 Task: Search one way flight ticket for 5 adults, 2 children, 1 infant in seat and 1 infant on lap in economy from Grand Island: Central Nebraska Regional Airport to Rockford: Chicago Rockford International Airport(was Northwest Chicagoland Regional Airport At Rockford) on 5-1-2023. Choice of flights is Frontier. Number of bags: 1 carry on bag. Price is upto 60000. Outbound departure time preference is 8:15.
Action: Mouse moved to (199, 157)
Screenshot: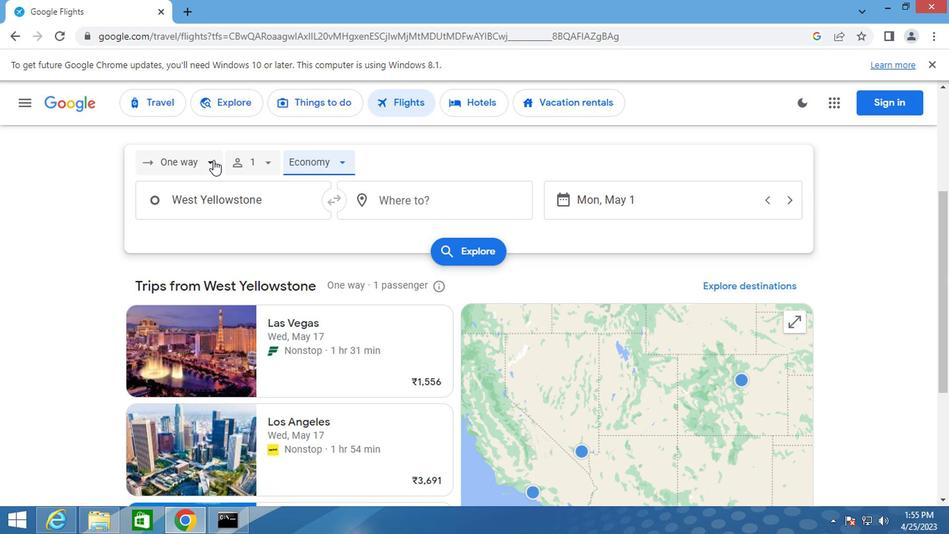 
Action: Mouse pressed left at (199, 157)
Screenshot: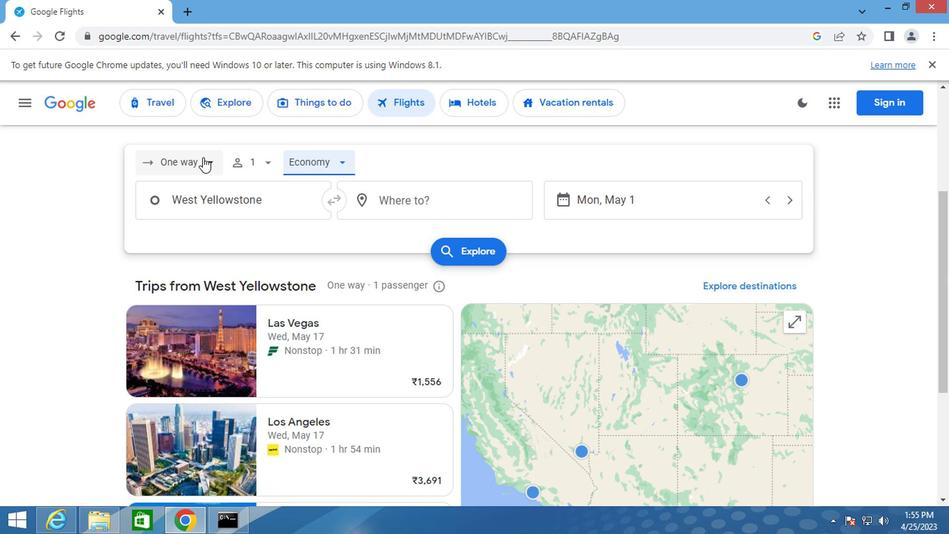 
Action: Mouse moved to (172, 229)
Screenshot: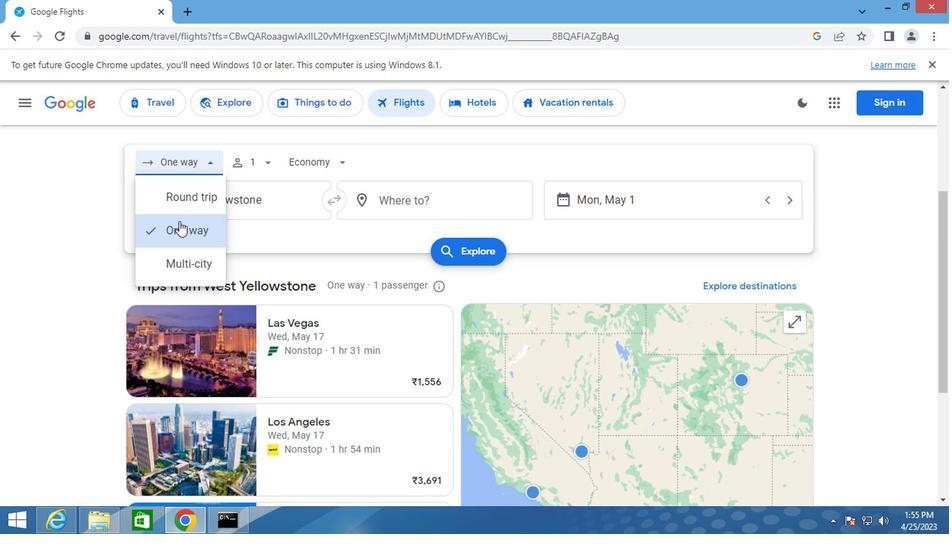 
Action: Mouse pressed left at (172, 229)
Screenshot: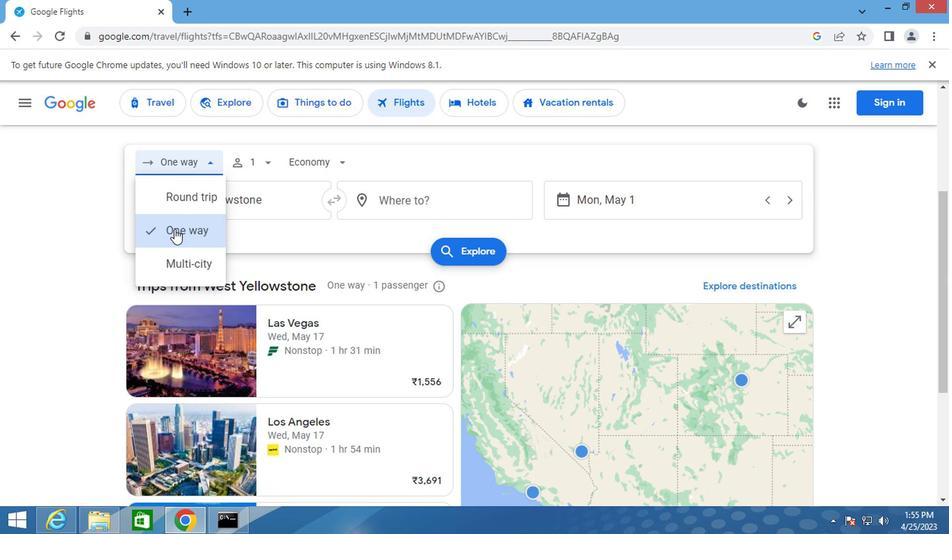 
Action: Mouse moved to (257, 159)
Screenshot: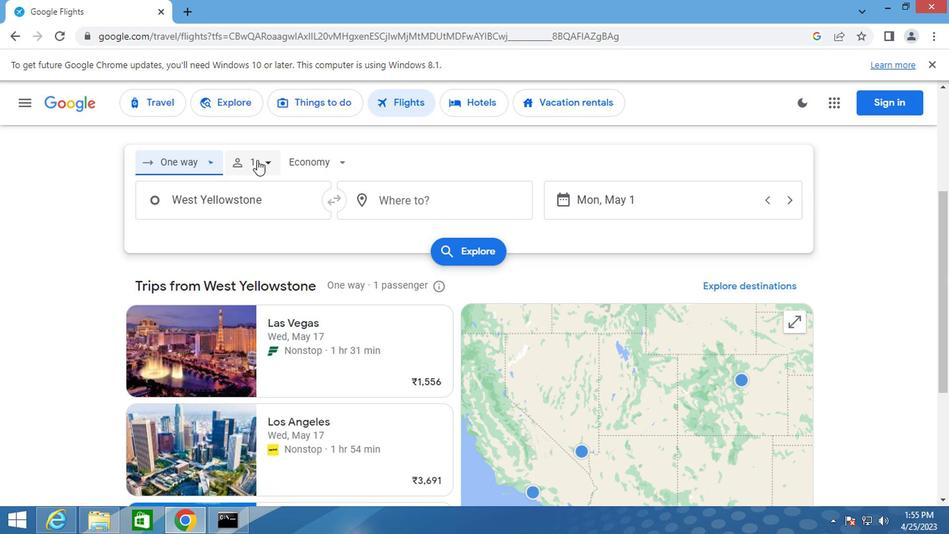 
Action: Mouse pressed left at (257, 159)
Screenshot: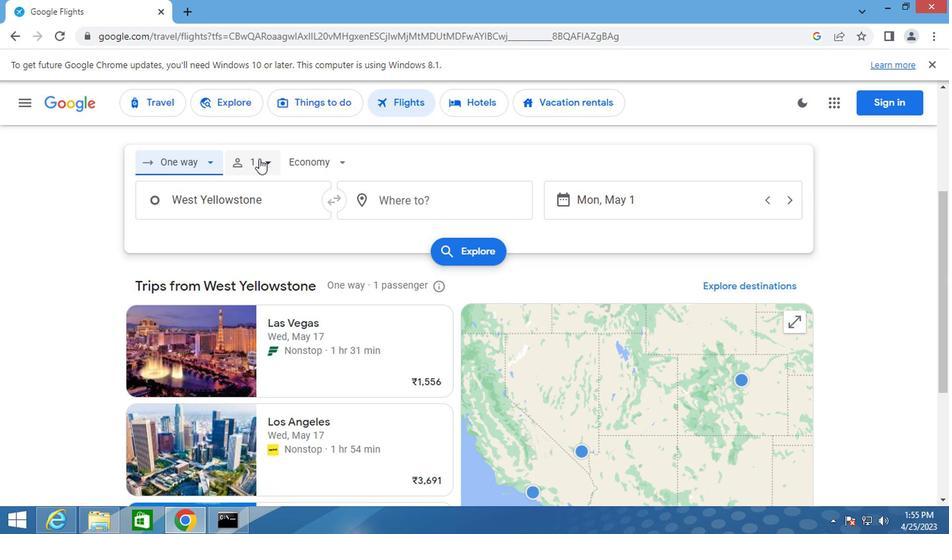 
Action: Mouse moved to (366, 188)
Screenshot: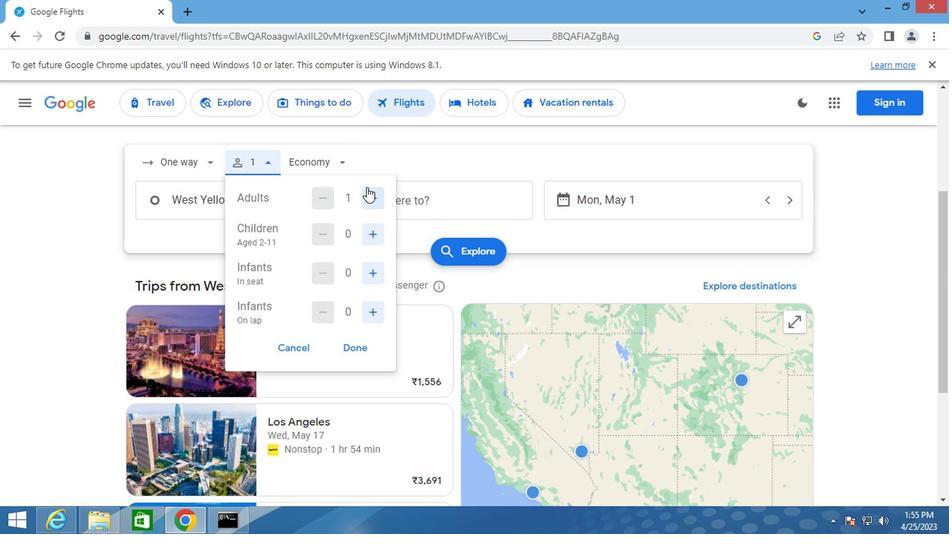 
Action: Mouse pressed left at (366, 188)
Screenshot: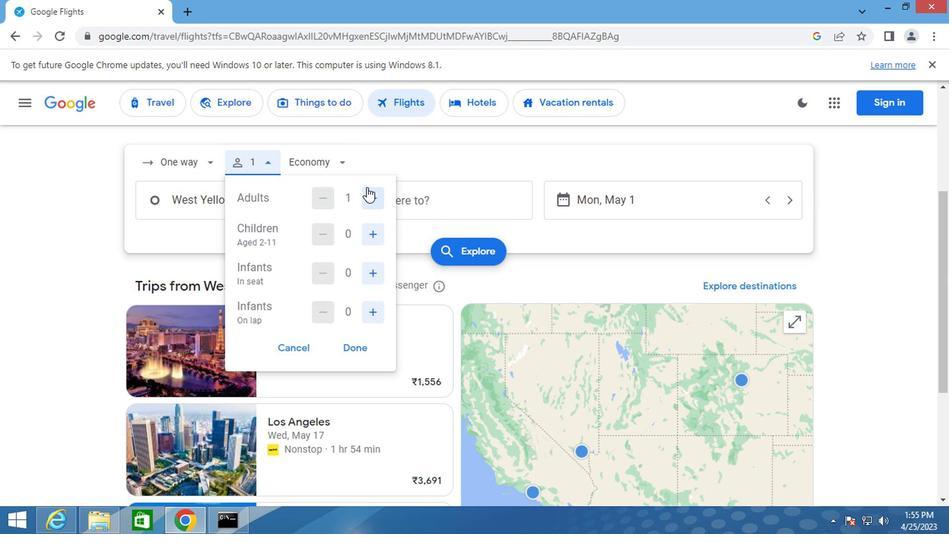 
Action: Mouse pressed left at (366, 188)
Screenshot: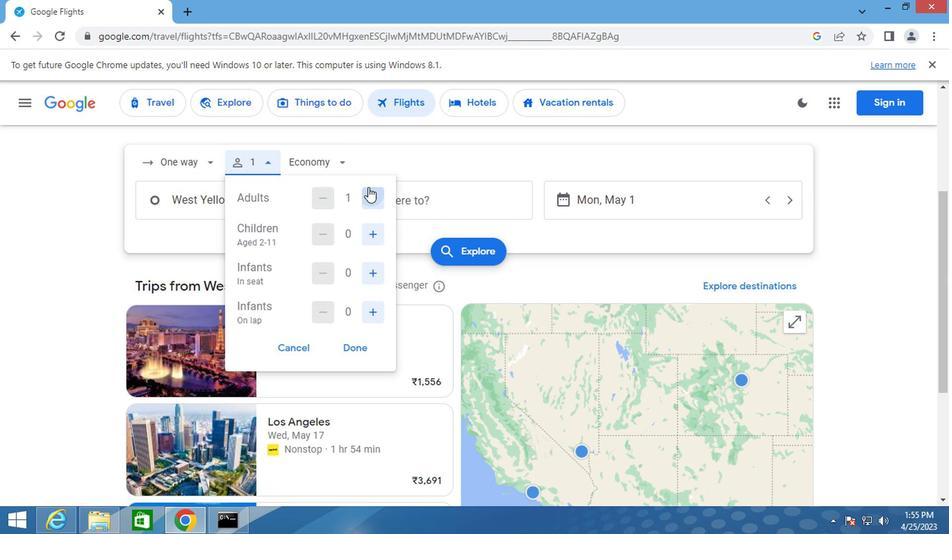 
Action: Mouse pressed left at (366, 188)
Screenshot: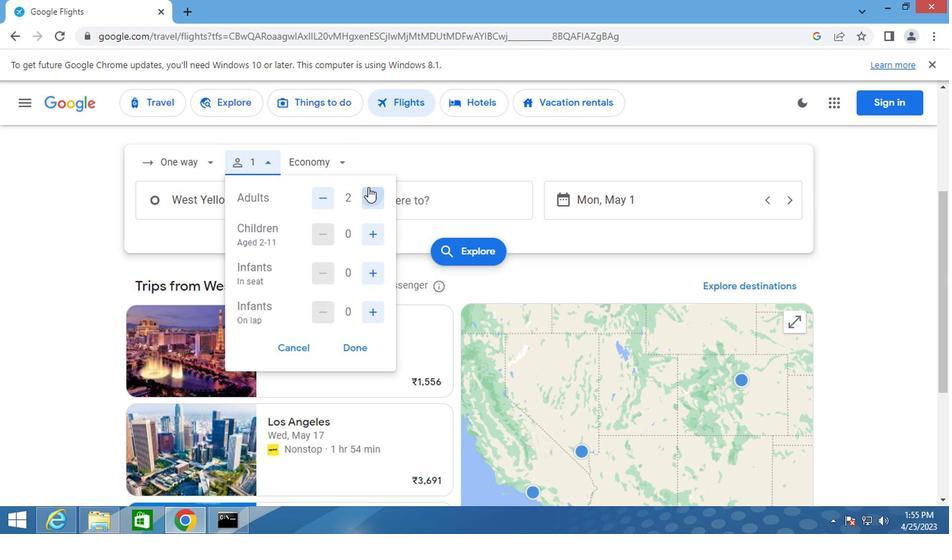 
Action: Mouse pressed left at (366, 188)
Screenshot: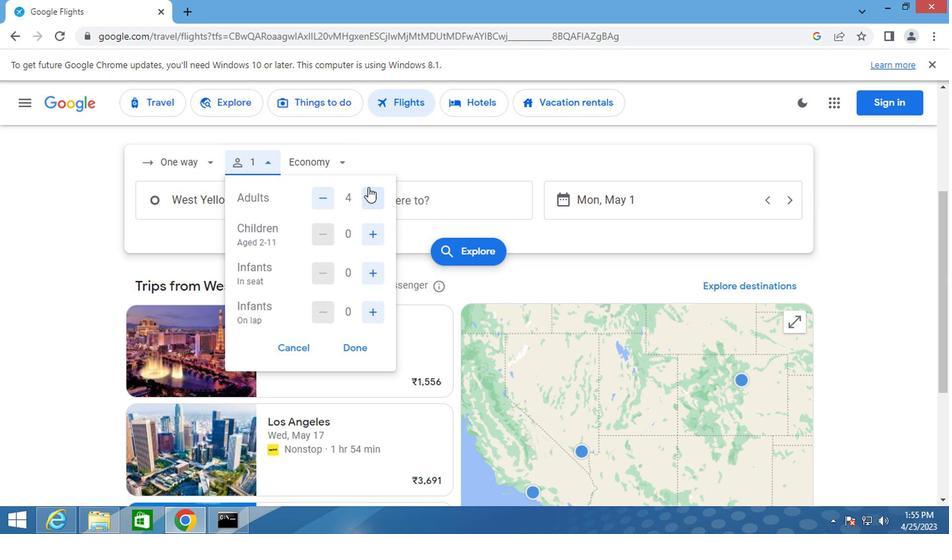 
Action: Mouse moved to (374, 236)
Screenshot: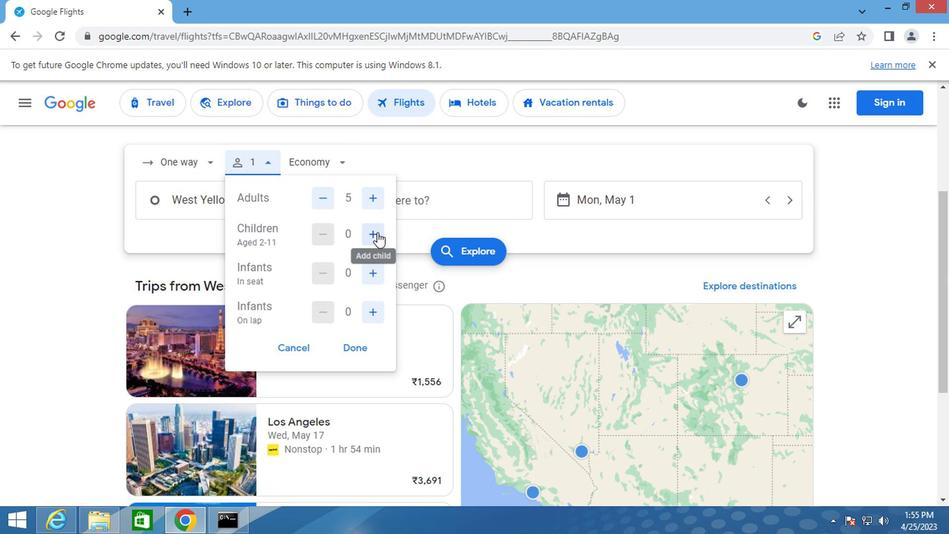 
Action: Mouse pressed left at (374, 236)
Screenshot: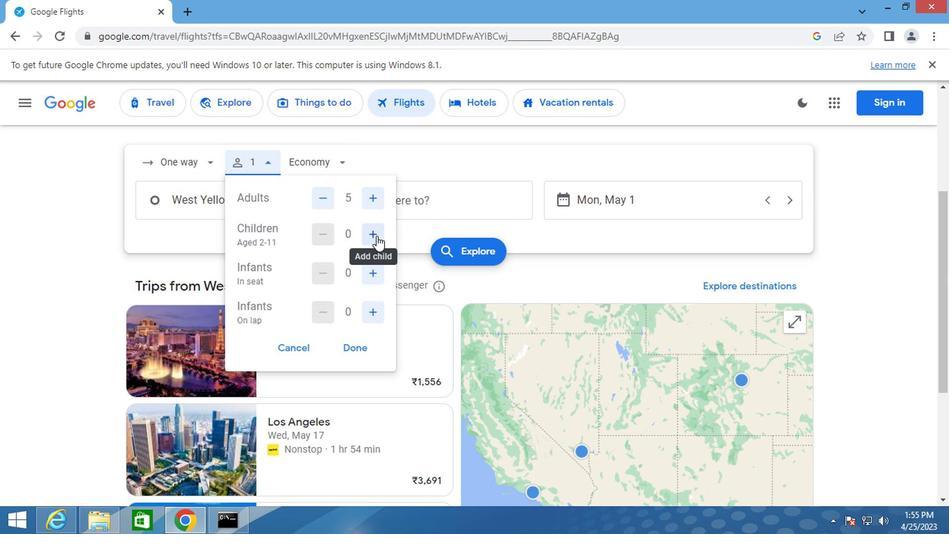 
Action: Mouse pressed left at (374, 236)
Screenshot: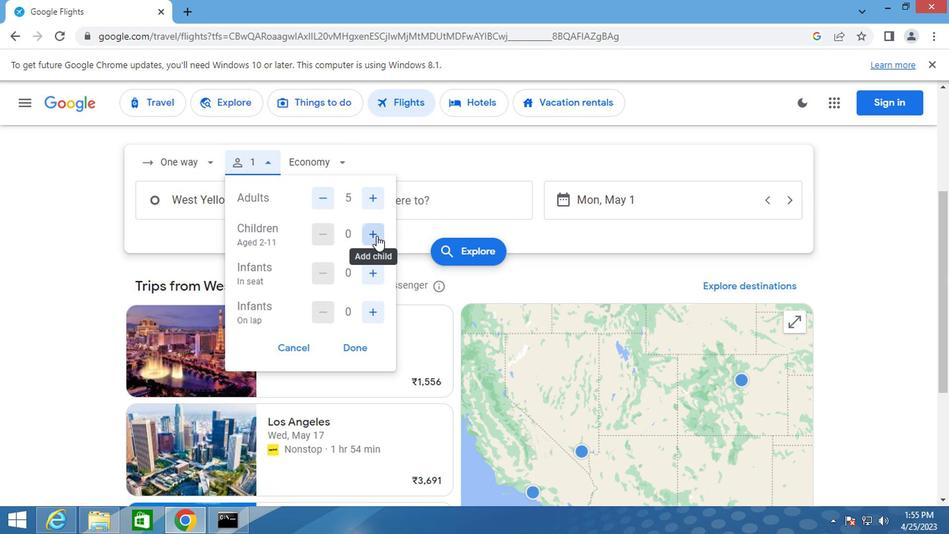 
Action: Mouse moved to (370, 276)
Screenshot: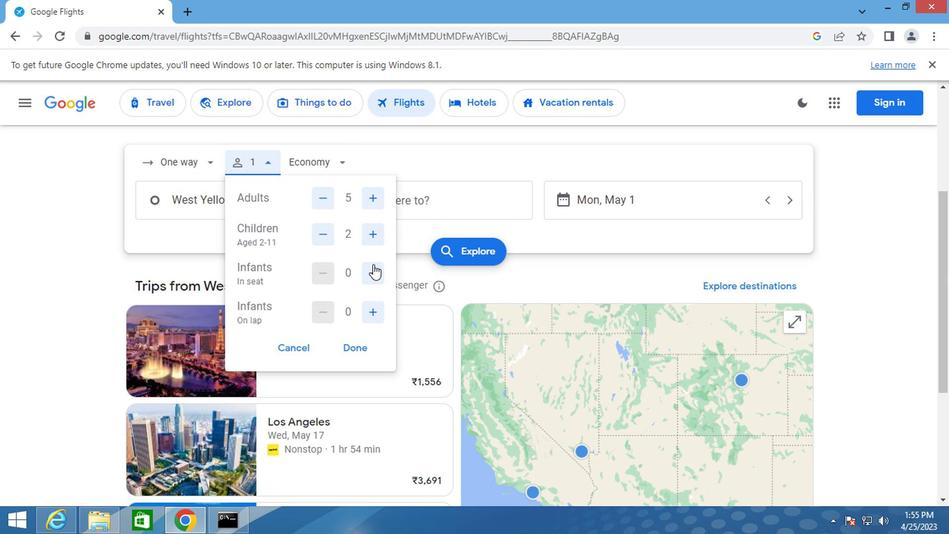 
Action: Mouse pressed left at (370, 276)
Screenshot: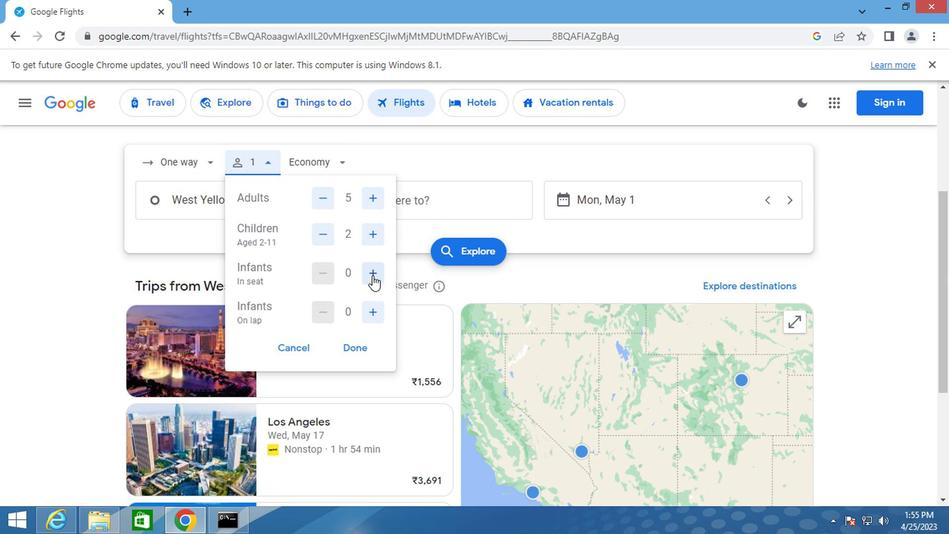 
Action: Mouse moved to (364, 314)
Screenshot: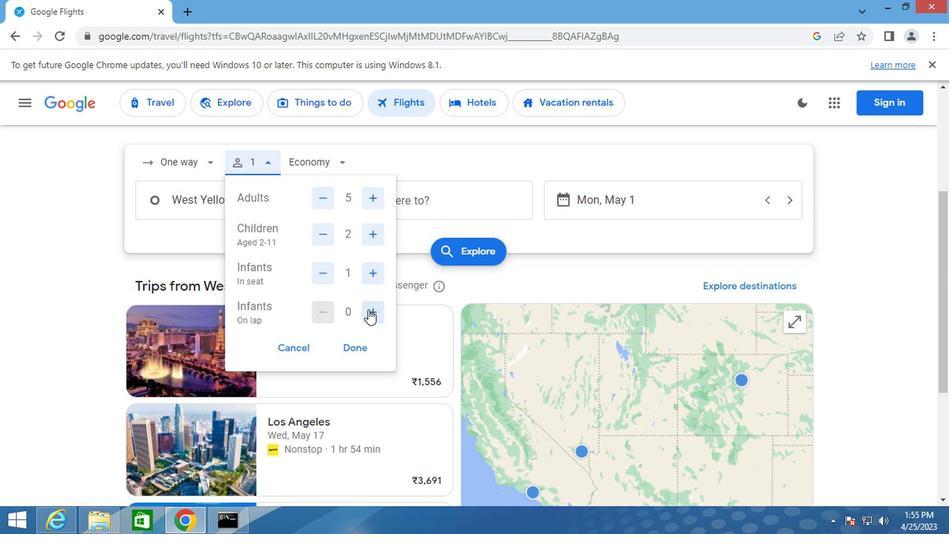 
Action: Mouse pressed left at (364, 314)
Screenshot: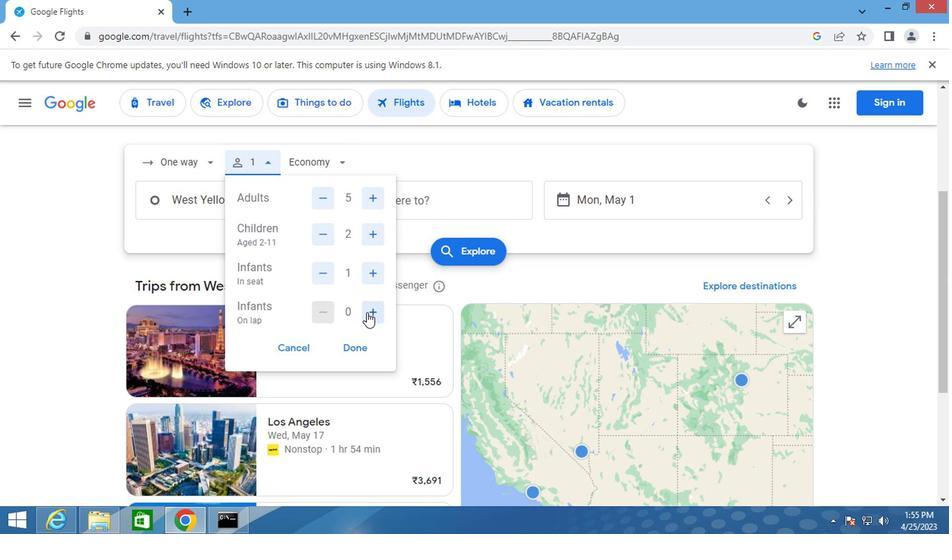 
Action: Mouse moved to (308, 168)
Screenshot: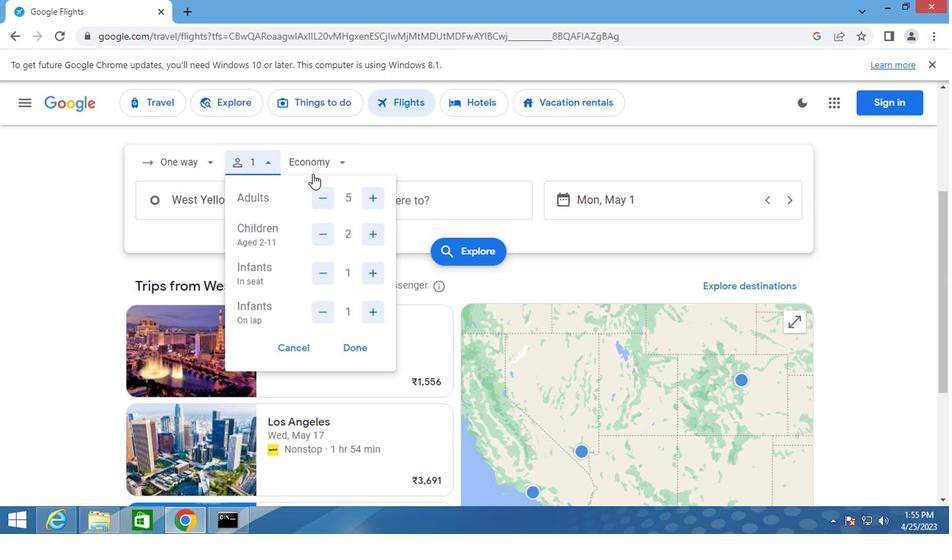 
Action: Mouse pressed left at (308, 168)
Screenshot: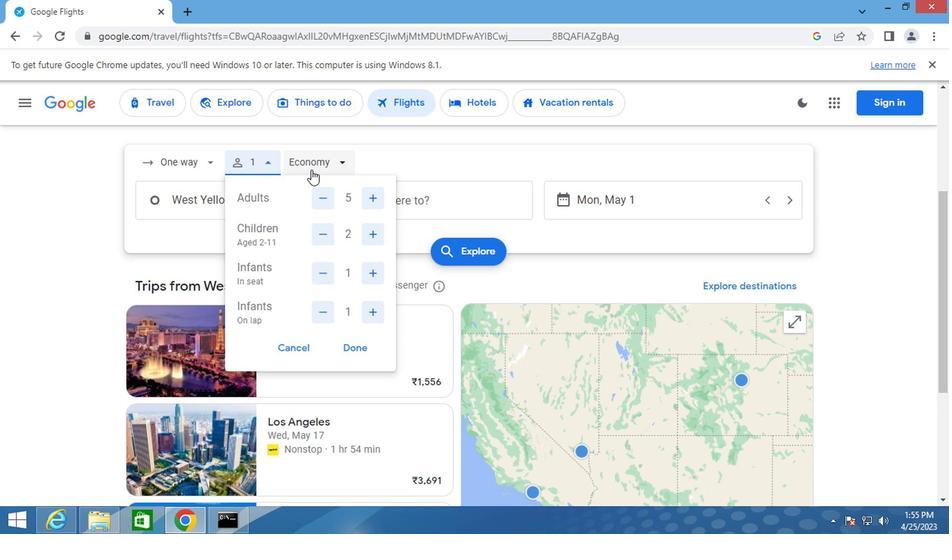 
Action: Mouse moved to (327, 203)
Screenshot: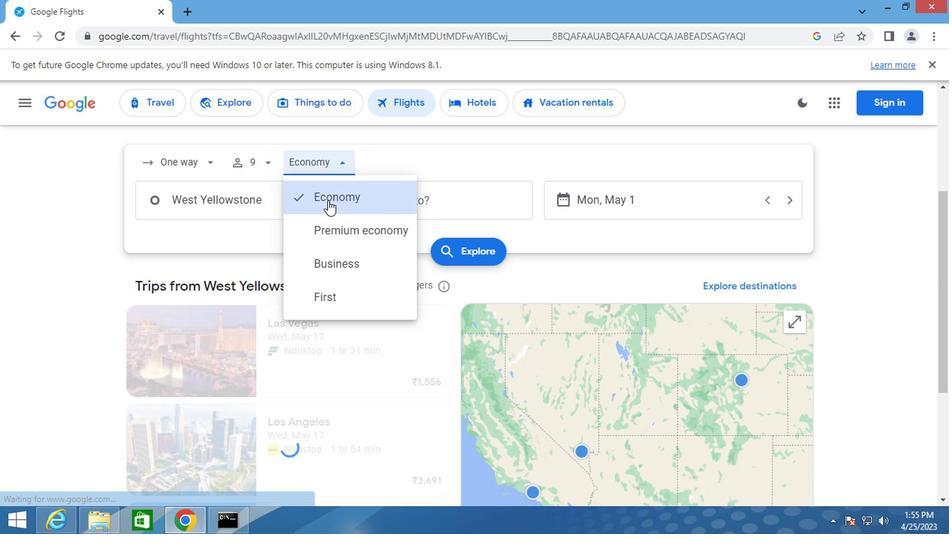 
Action: Mouse pressed left at (327, 203)
Screenshot: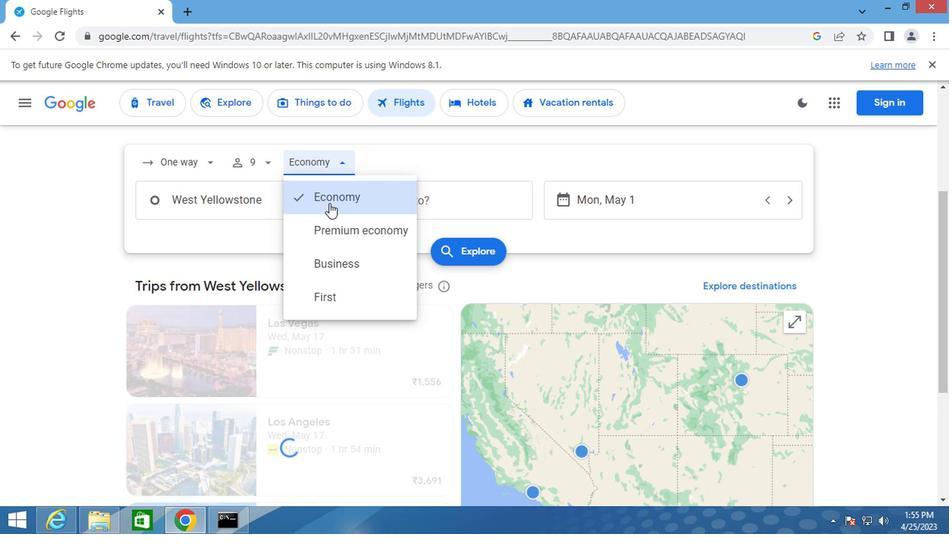 
Action: Mouse moved to (235, 206)
Screenshot: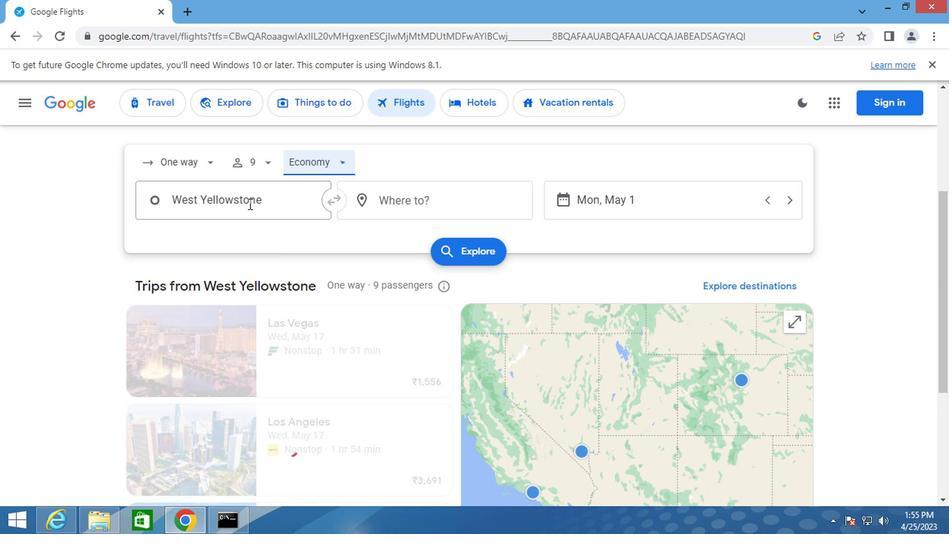 
Action: Mouse pressed left at (235, 206)
Screenshot: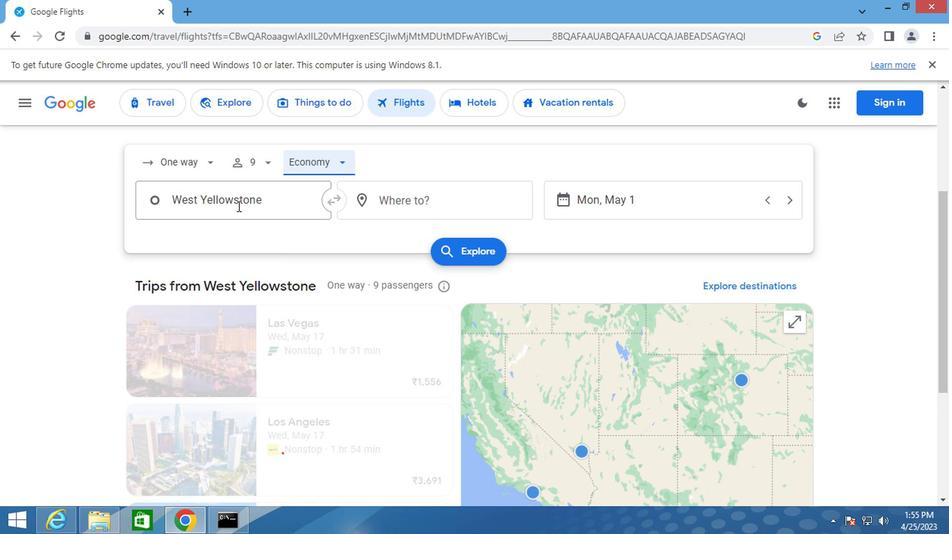 
Action: Key pressed grand<Key.space>island
Screenshot: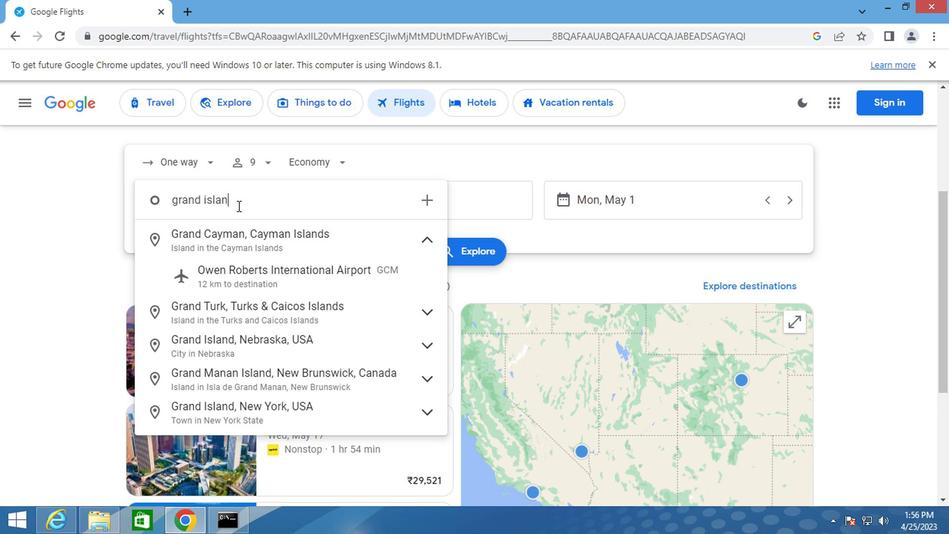 
Action: Mouse moved to (237, 344)
Screenshot: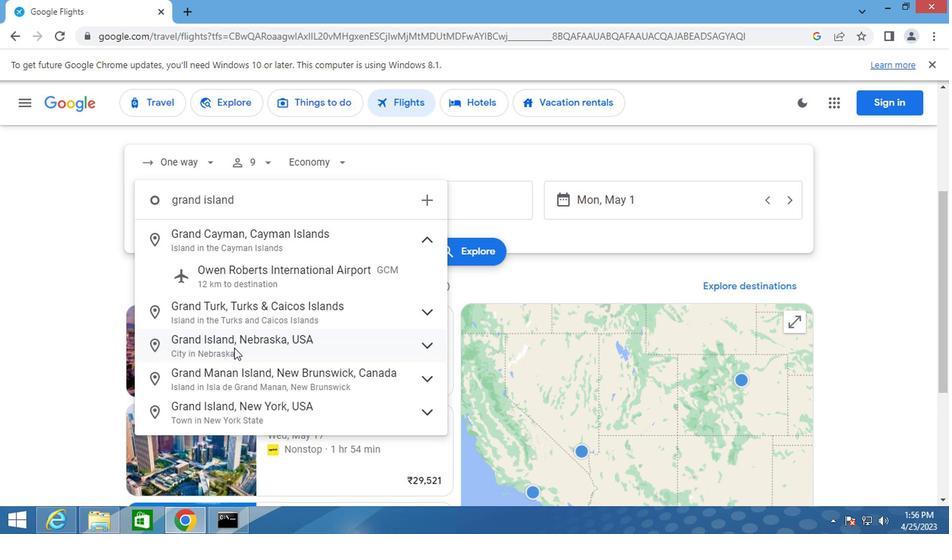 
Action: Mouse pressed left at (237, 344)
Screenshot: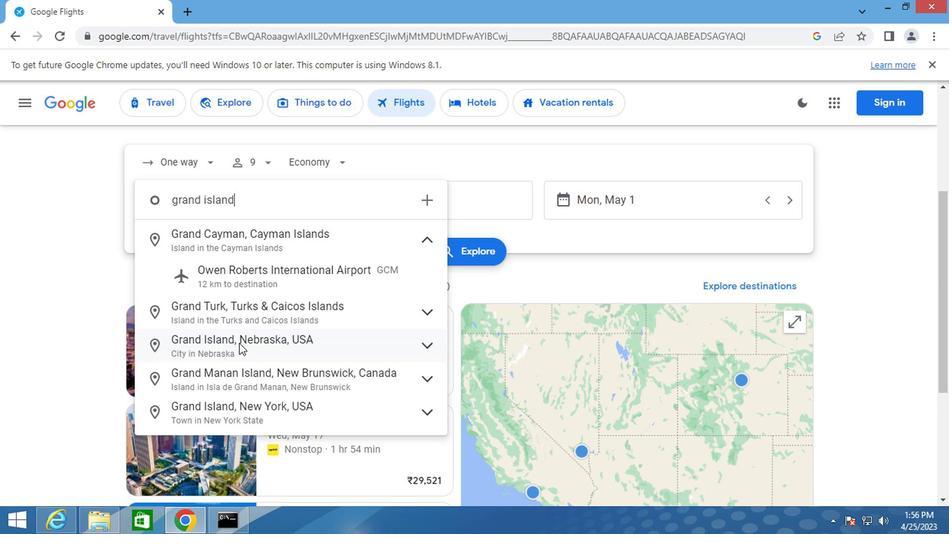 
Action: Mouse moved to (430, 197)
Screenshot: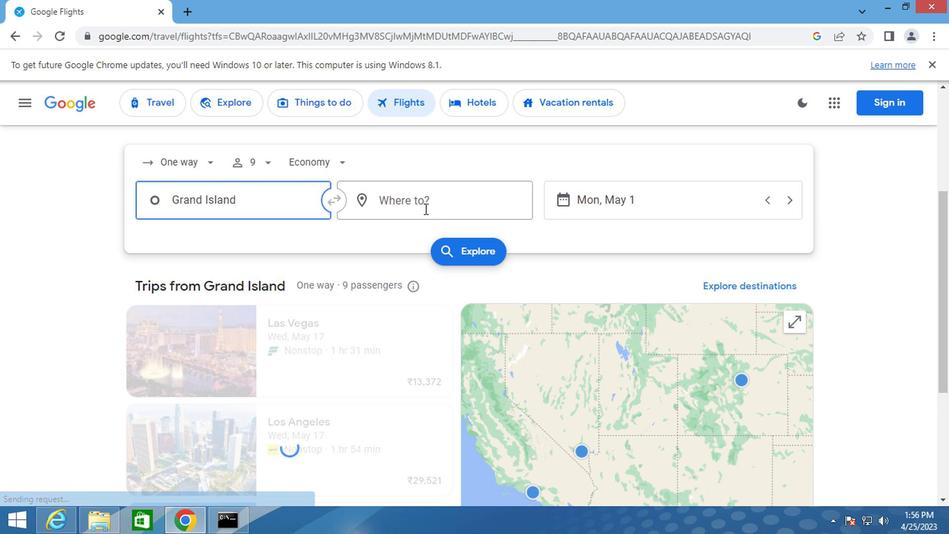
Action: Mouse pressed left at (430, 197)
Screenshot: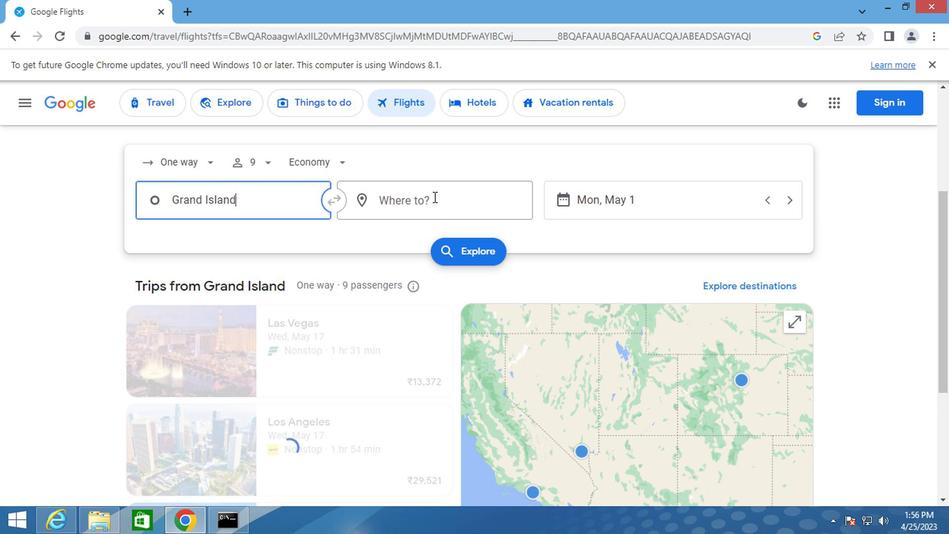 
Action: Key pressed roc
Screenshot: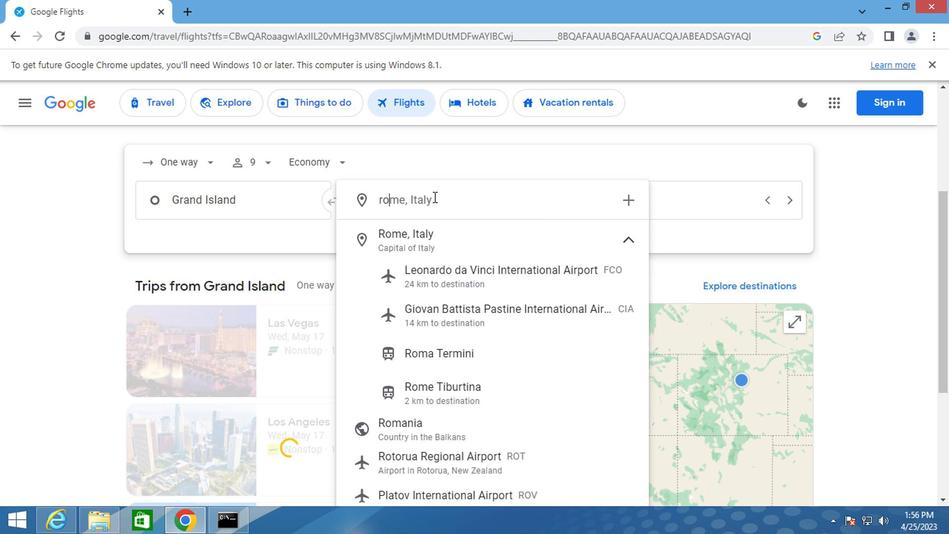 
Action: Mouse moved to (430, 196)
Screenshot: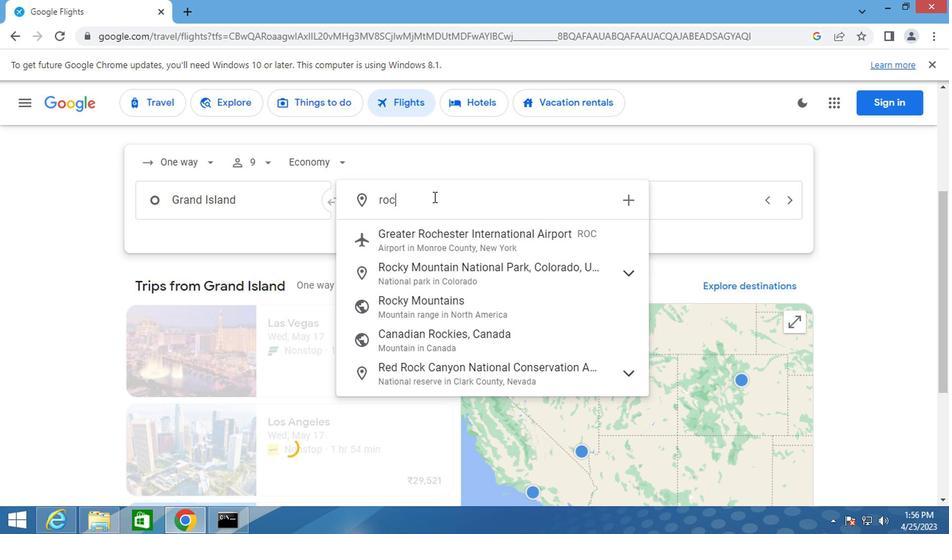 
Action: Key pressed kfo
Screenshot: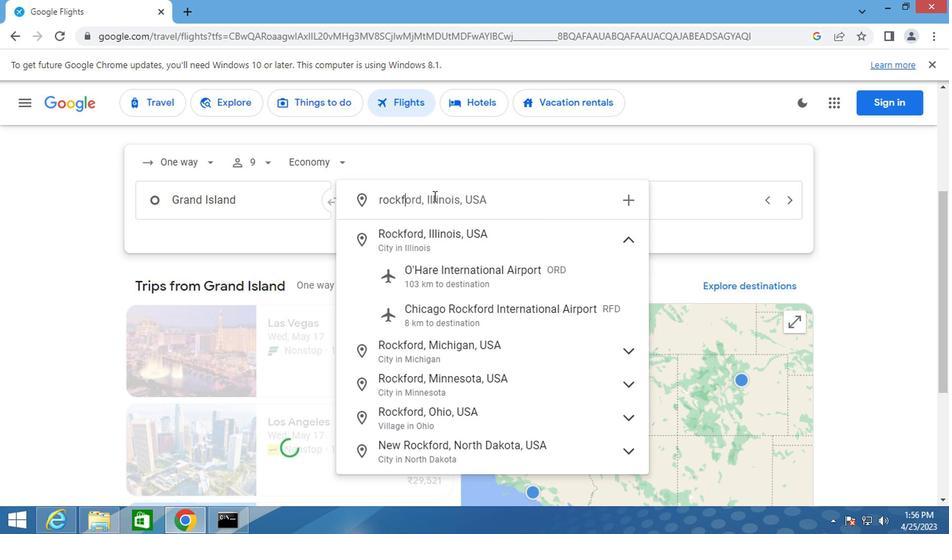 
Action: Mouse moved to (461, 312)
Screenshot: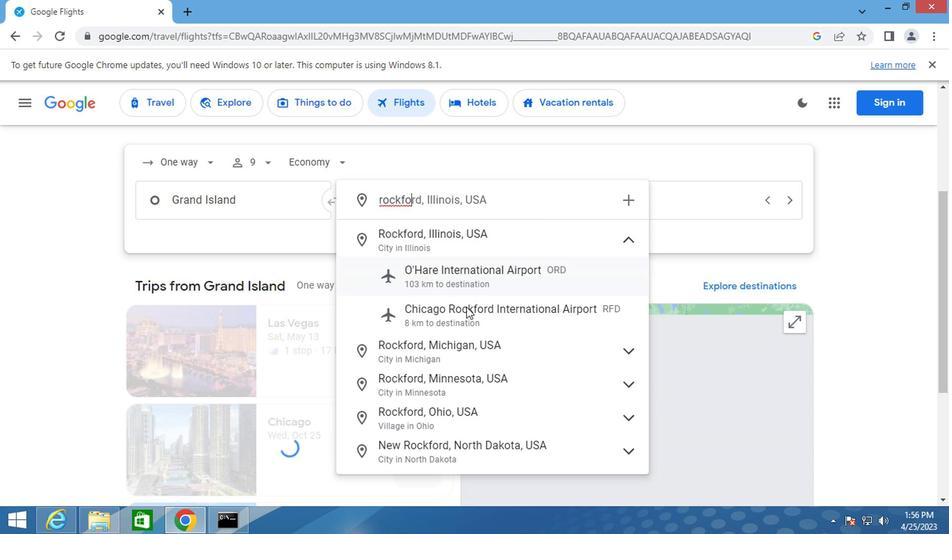
Action: Mouse pressed left at (461, 312)
Screenshot: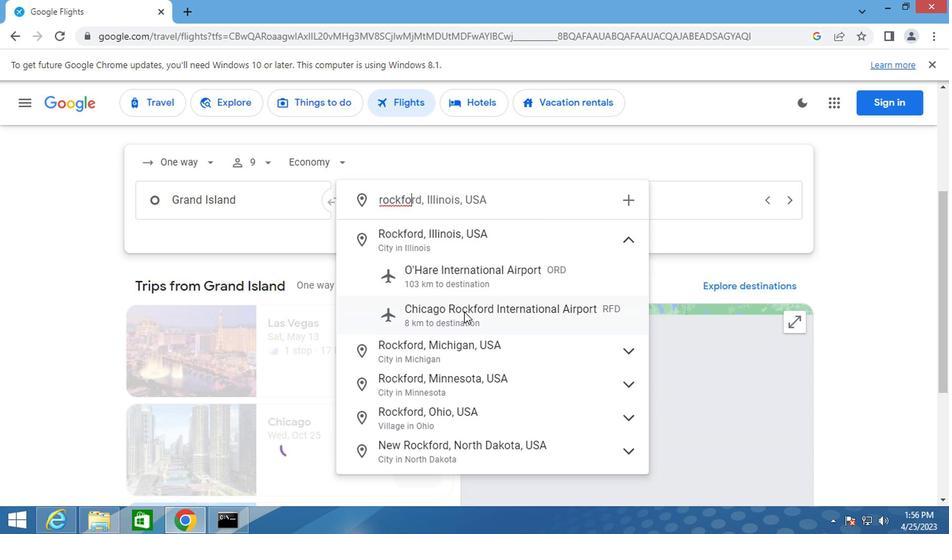 
Action: Mouse moved to (617, 204)
Screenshot: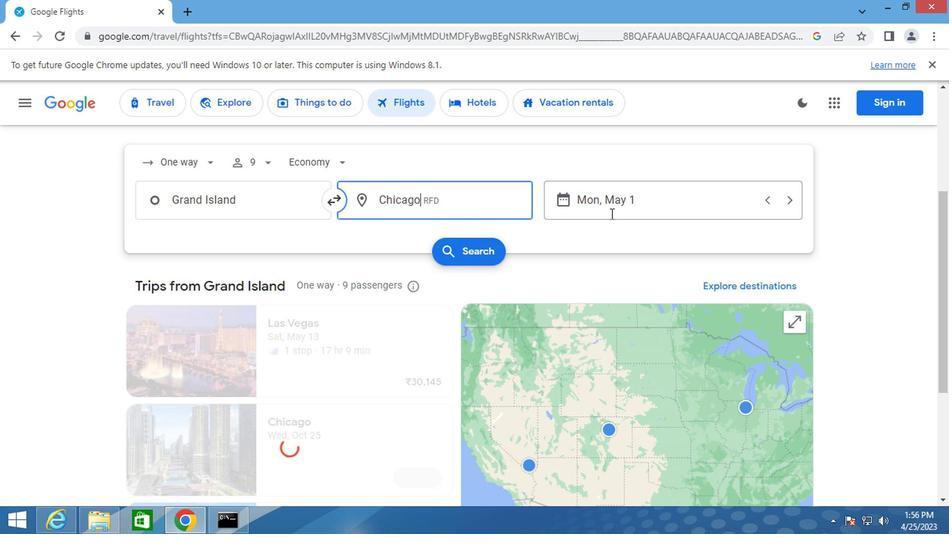 
Action: Mouse pressed left at (617, 204)
Screenshot: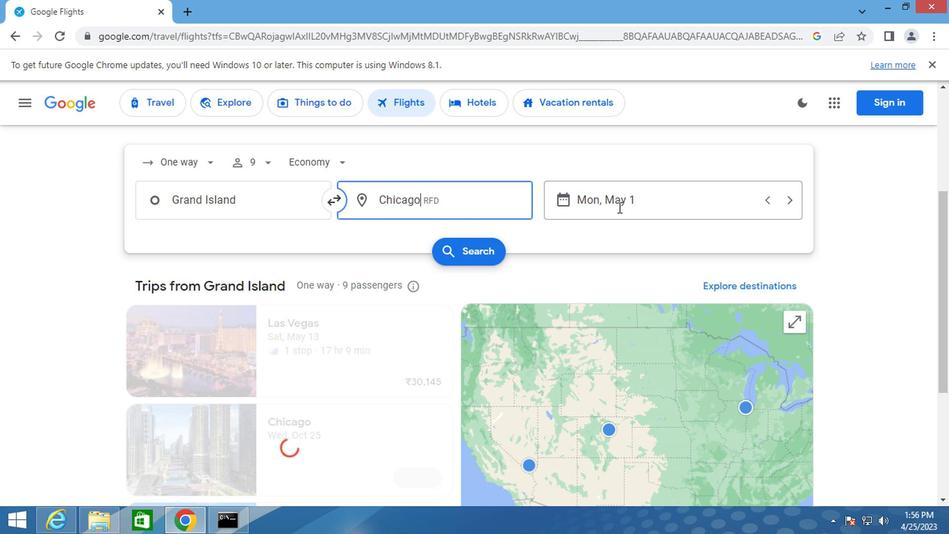 
Action: Mouse moved to (612, 258)
Screenshot: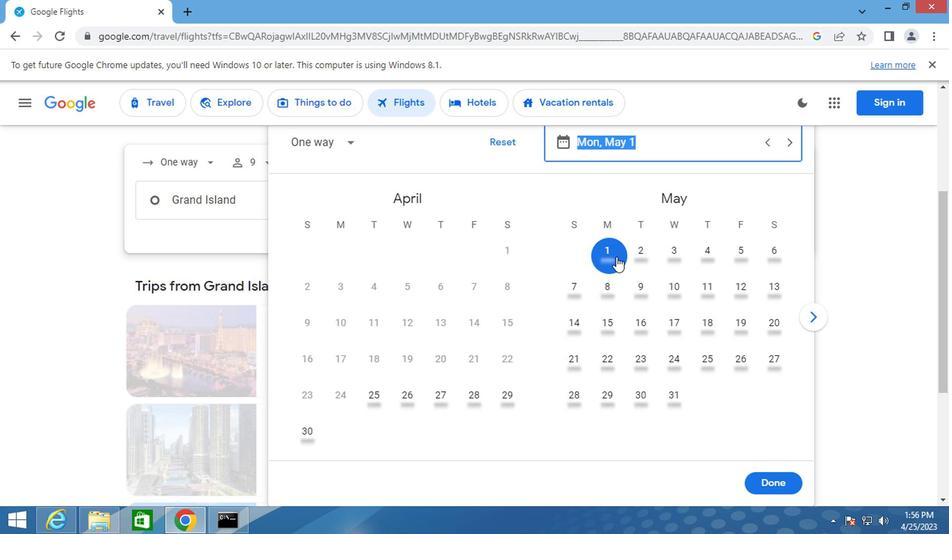 
Action: Mouse pressed left at (612, 258)
Screenshot: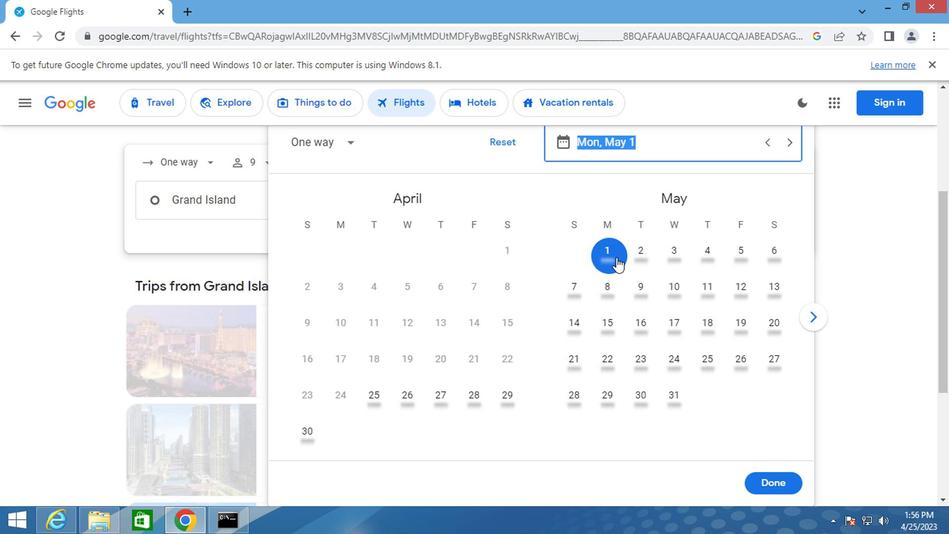 
Action: Mouse moved to (770, 482)
Screenshot: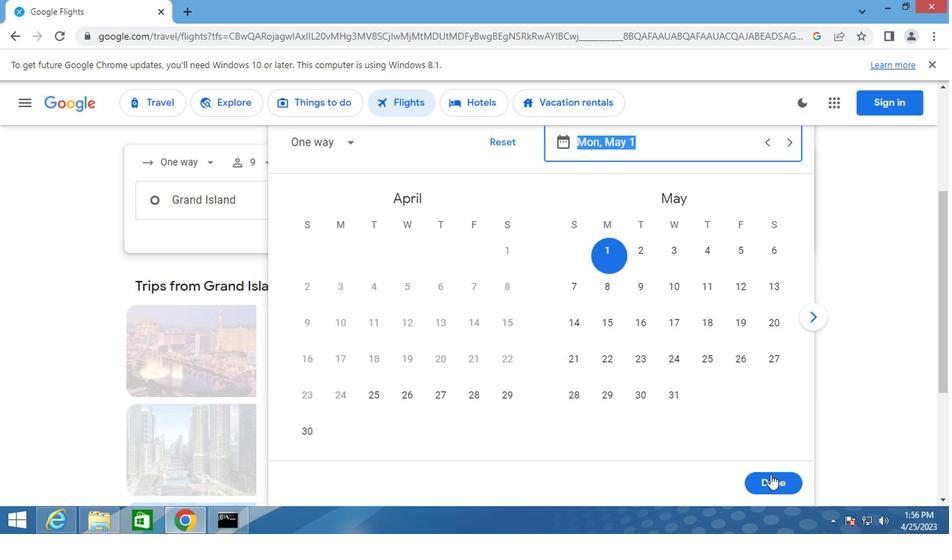 
Action: Mouse pressed left at (770, 482)
Screenshot: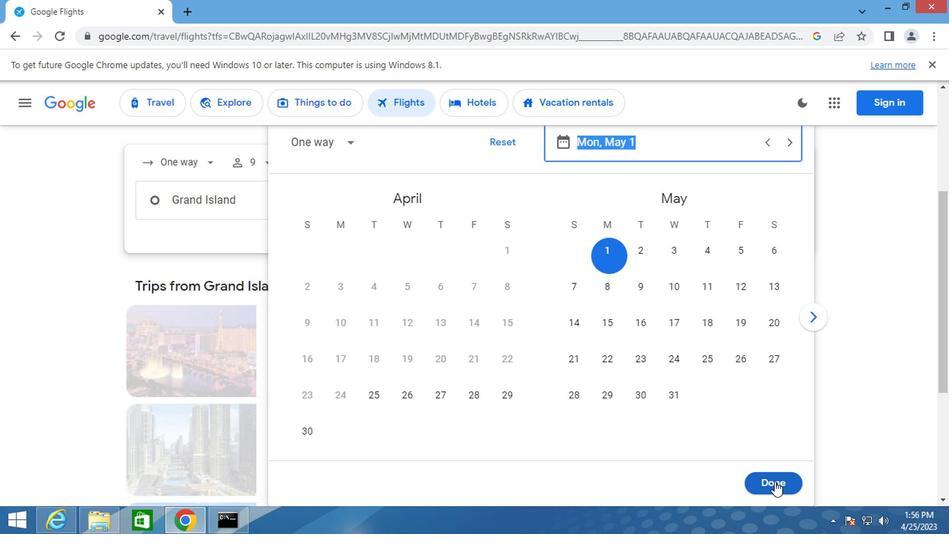 
Action: Mouse moved to (470, 248)
Screenshot: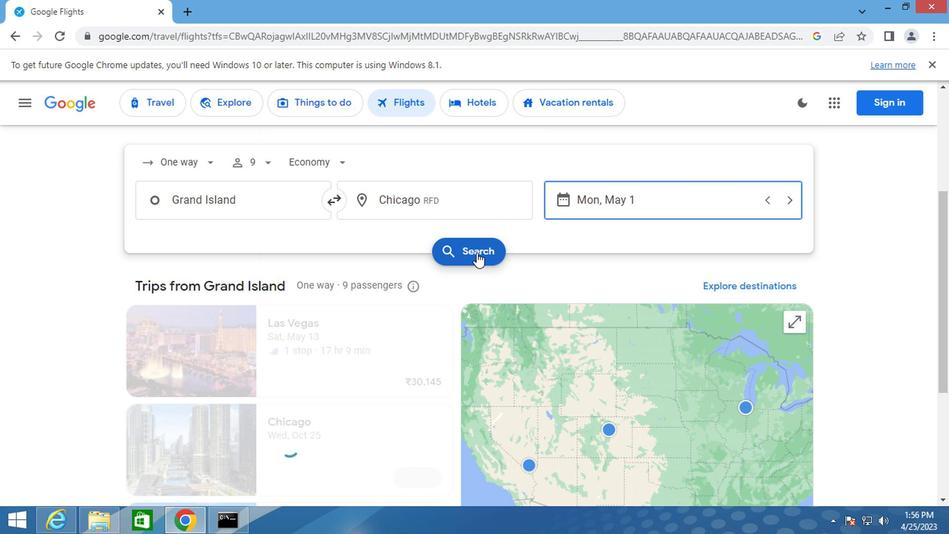 
Action: Mouse pressed left at (470, 248)
Screenshot: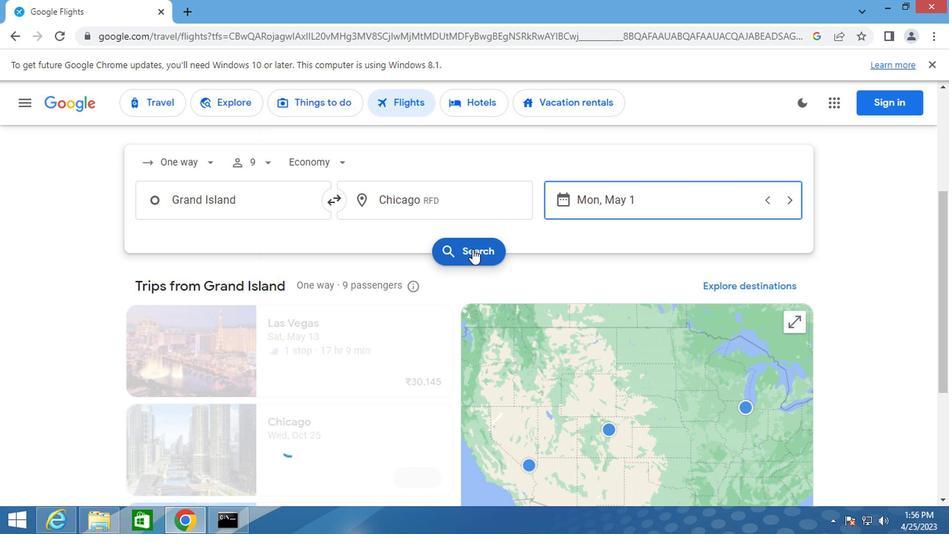 
Action: Mouse moved to (163, 227)
Screenshot: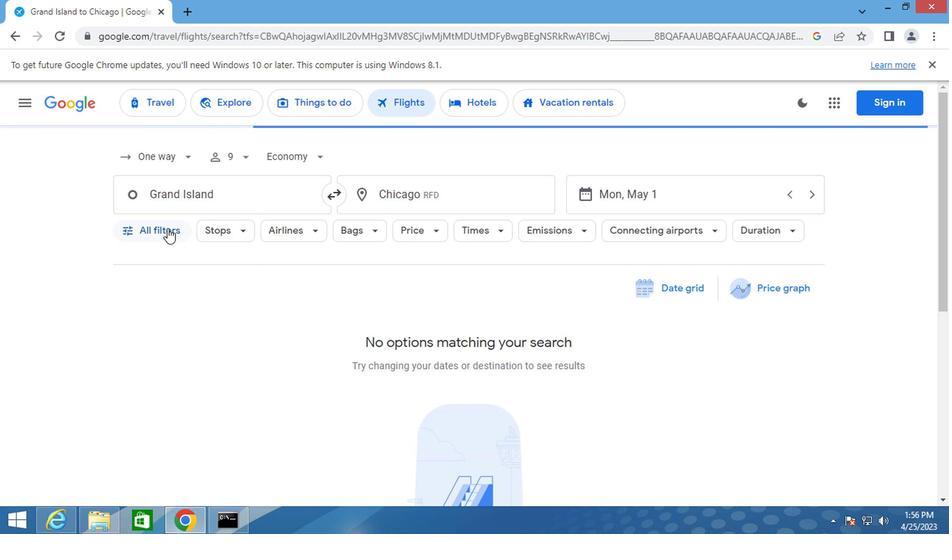 
Action: Mouse pressed left at (163, 227)
Screenshot: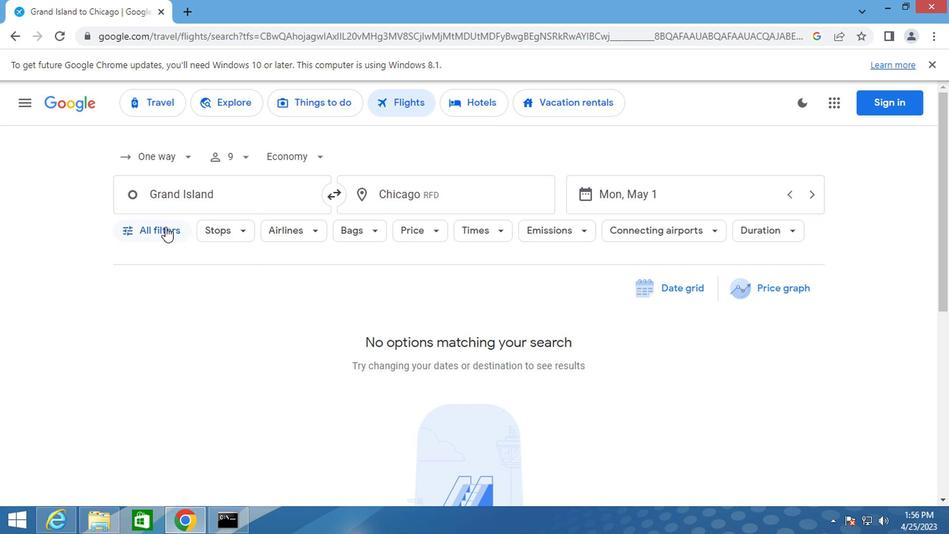 
Action: Mouse moved to (194, 345)
Screenshot: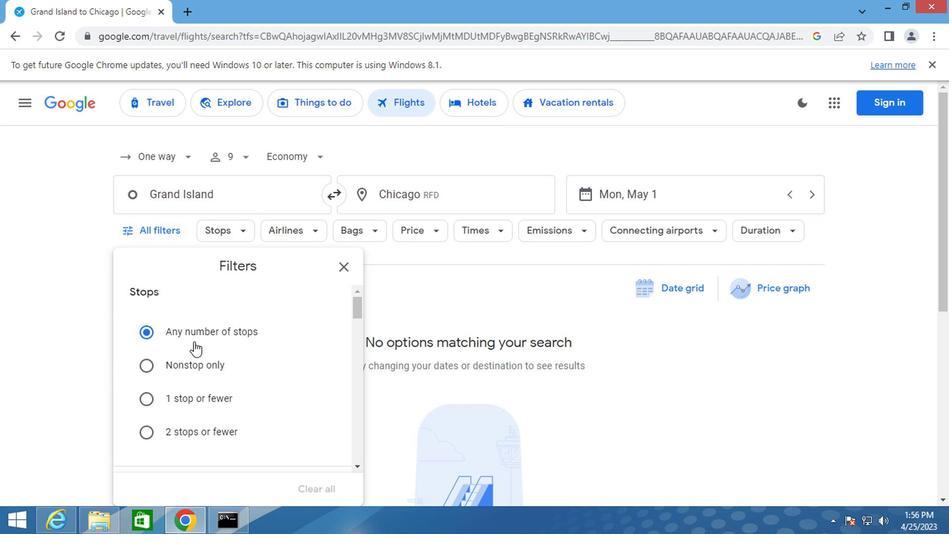 
Action: Mouse scrolled (194, 344) with delta (0, 0)
Screenshot: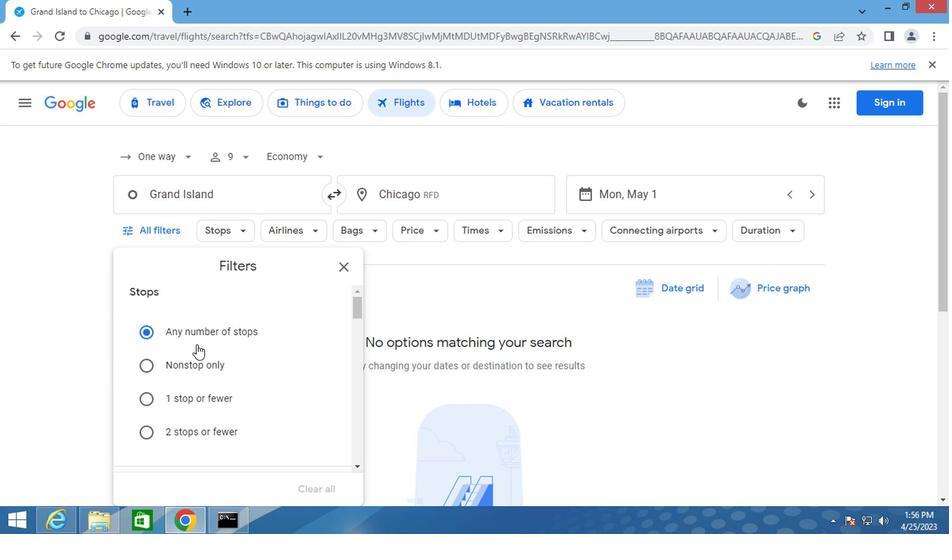 
Action: Mouse scrolled (194, 344) with delta (0, 0)
Screenshot: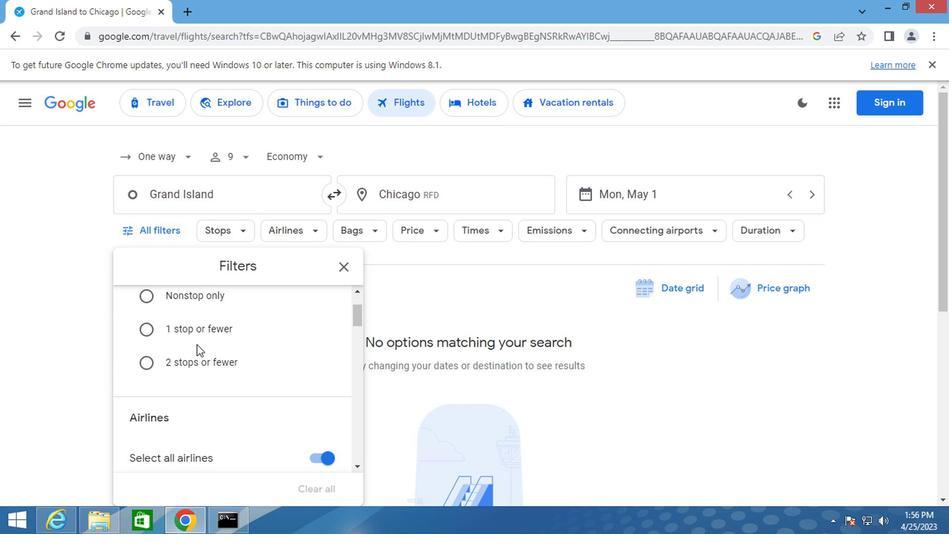 
Action: Mouse scrolled (194, 344) with delta (0, 0)
Screenshot: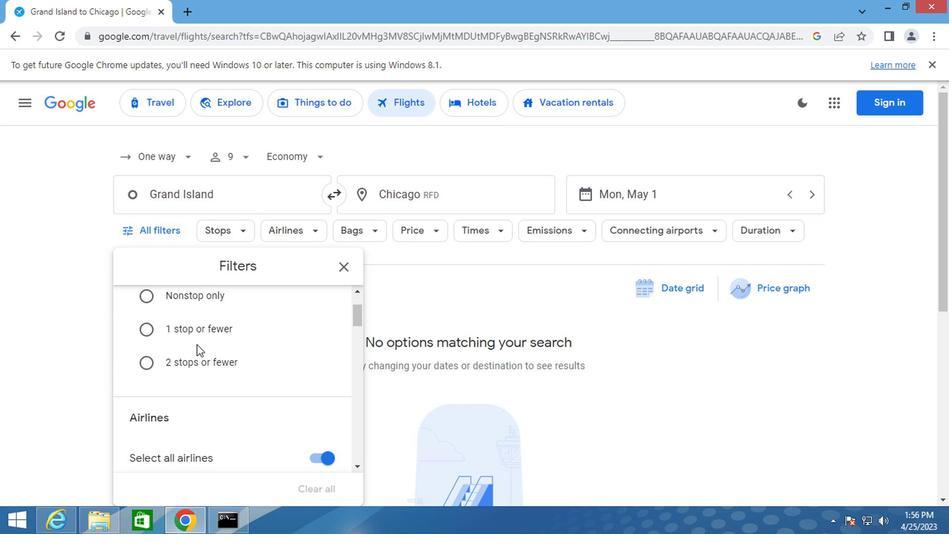 
Action: Mouse scrolled (194, 344) with delta (0, 0)
Screenshot: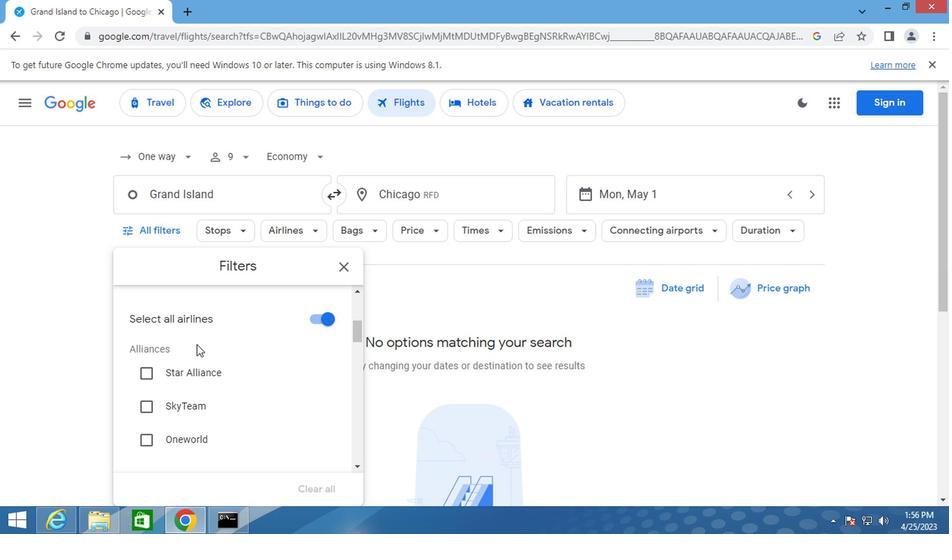 
Action: Mouse scrolled (194, 344) with delta (0, 0)
Screenshot: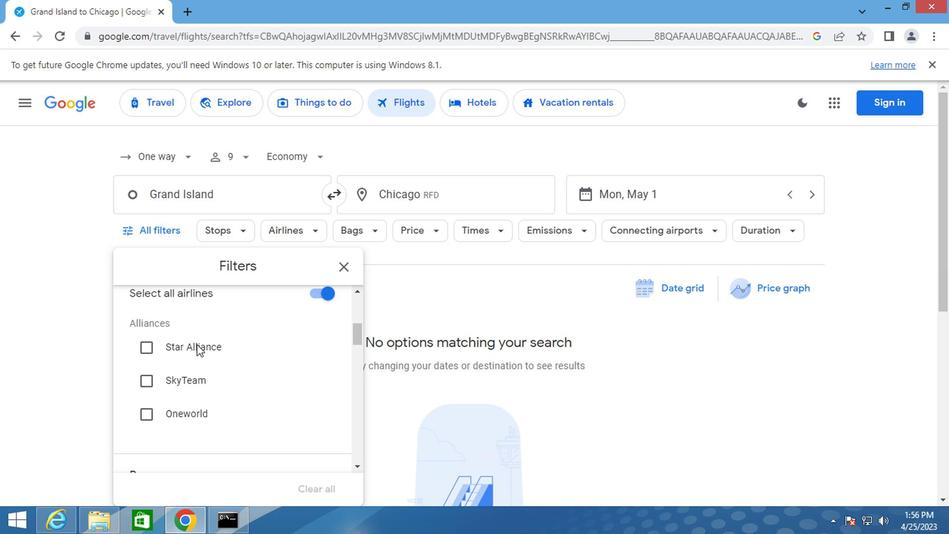 
Action: Mouse scrolled (194, 344) with delta (0, 0)
Screenshot: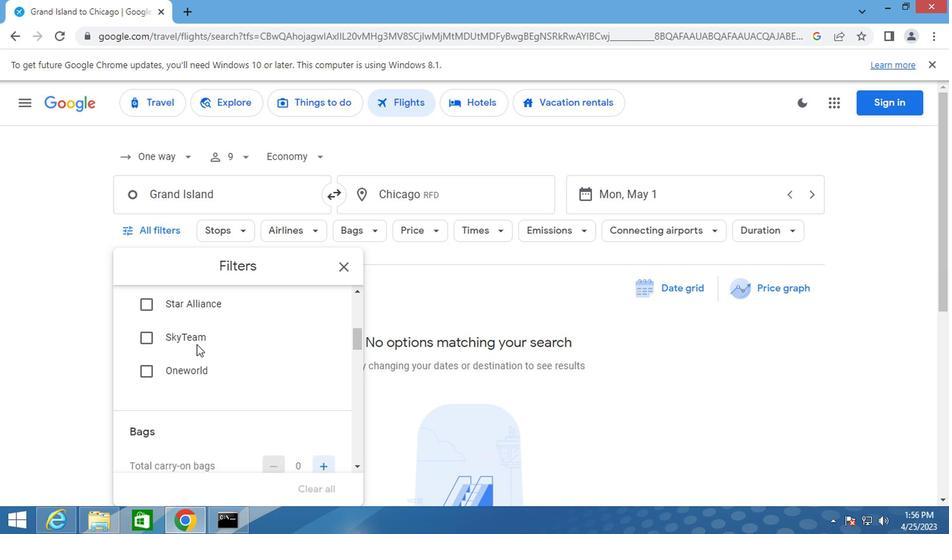 
Action: Mouse scrolled (194, 346) with delta (0, 0)
Screenshot: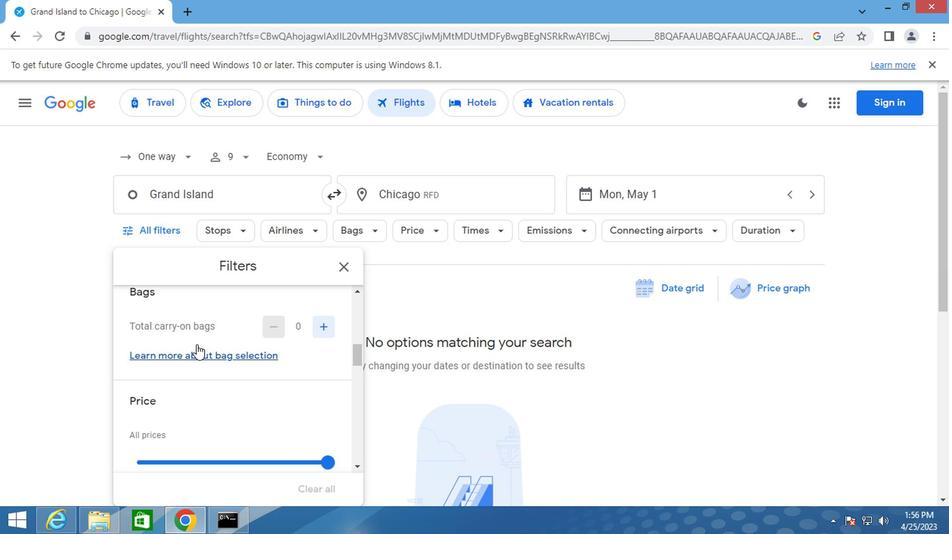 
Action: Mouse scrolled (194, 346) with delta (0, 0)
Screenshot: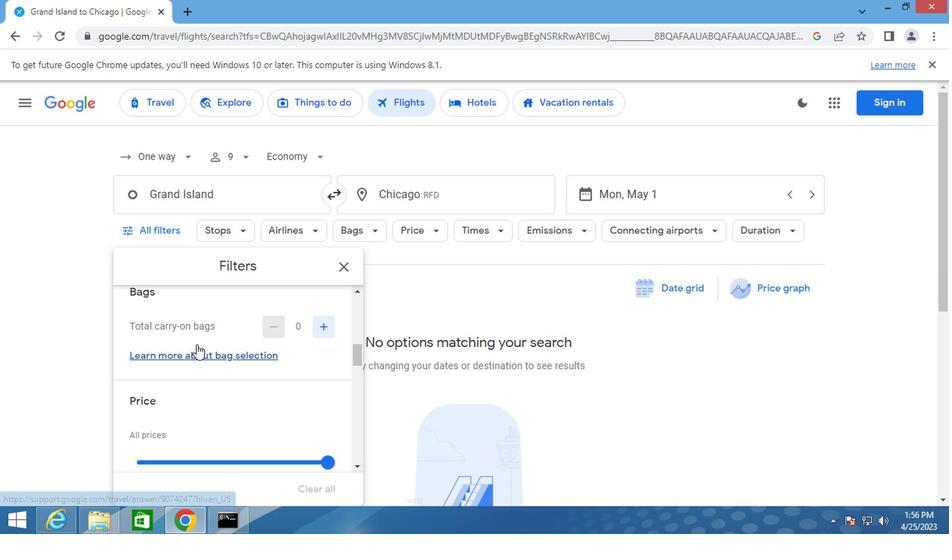 
Action: Mouse scrolled (194, 346) with delta (0, 0)
Screenshot: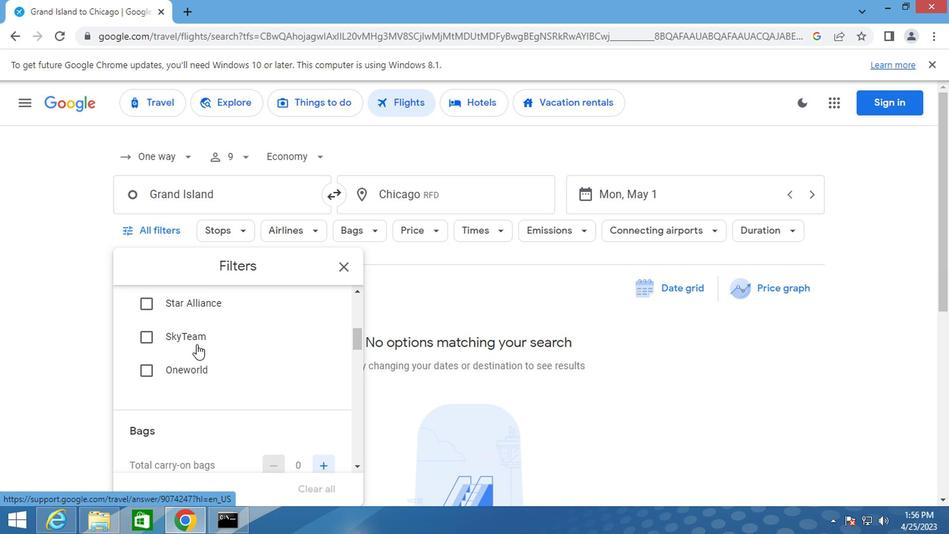 
Action: Mouse scrolled (194, 344) with delta (0, 0)
Screenshot: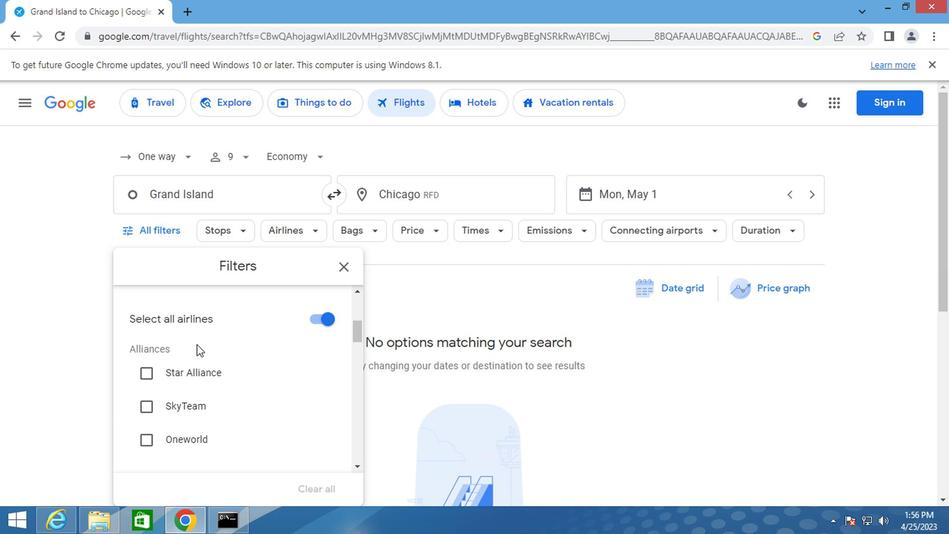 
Action: Mouse scrolled (194, 344) with delta (0, 0)
Screenshot: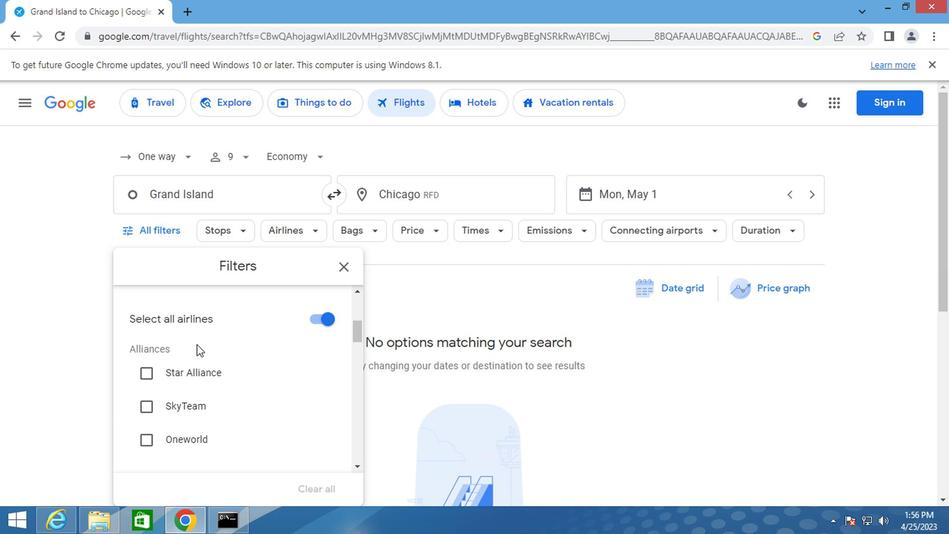 
Action: Mouse moved to (321, 397)
Screenshot: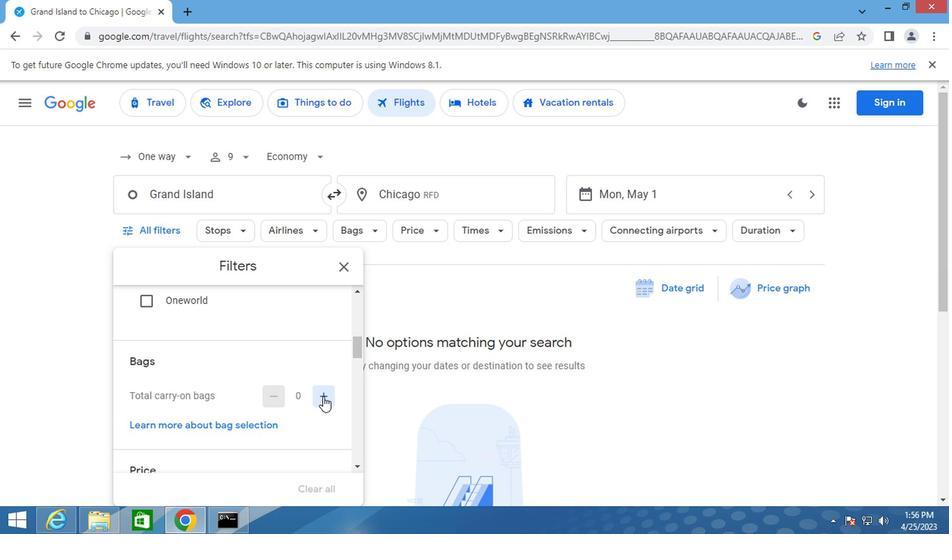 
Action: Mouse pressed left at (321, 397)
Screenshot: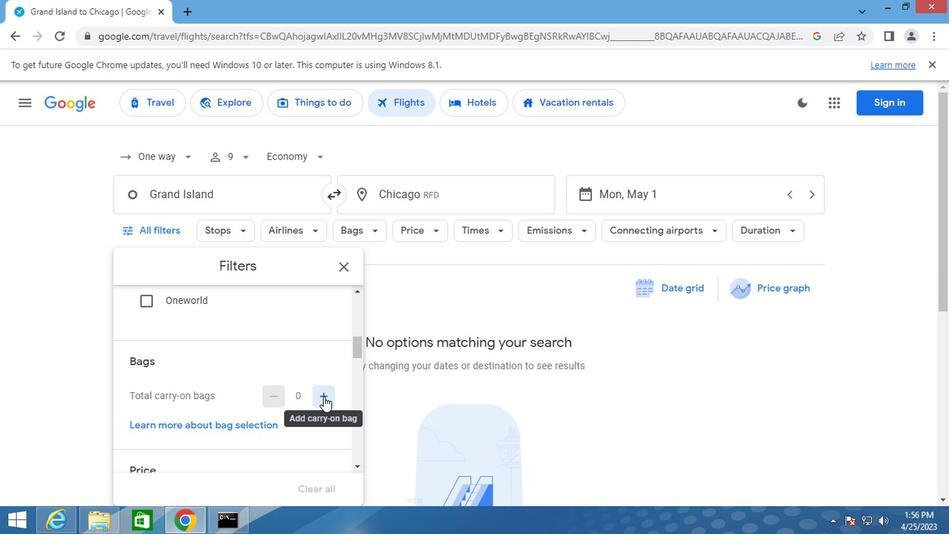 
Action: Mouse moved to (296, 398)
Screenshot: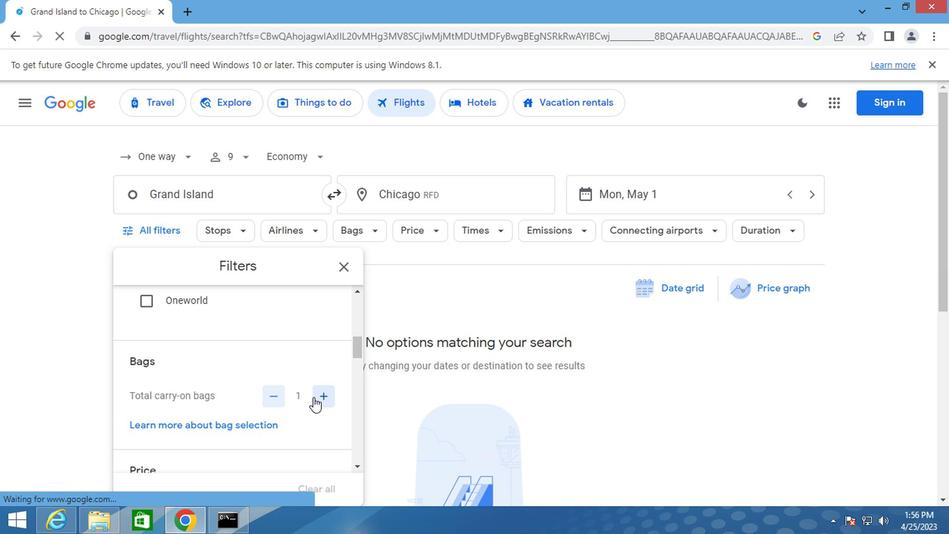 
Action: Mouse scrolled (296, 397) with delta (0, 0)
Screenshot: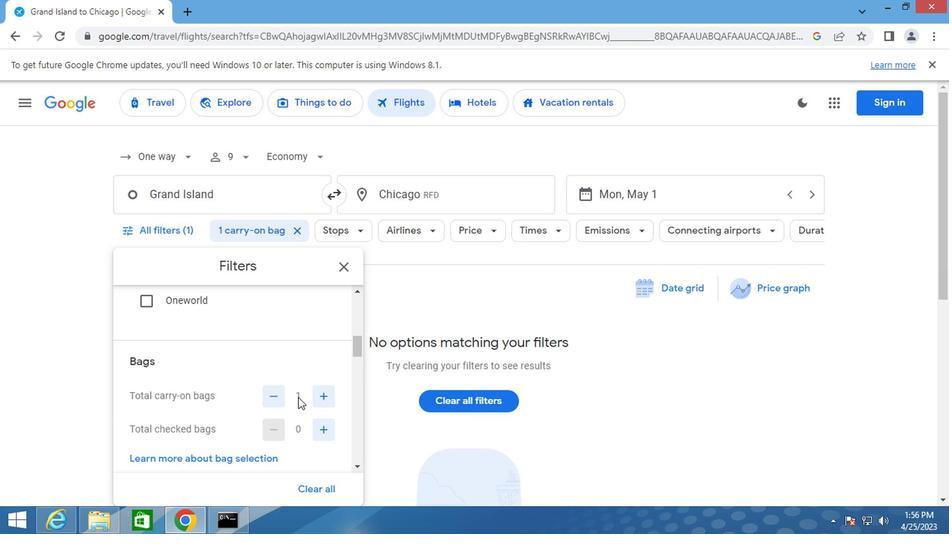 
Action: Mouse scrolled (296, 397) with delta (0, 0)
Screenshot: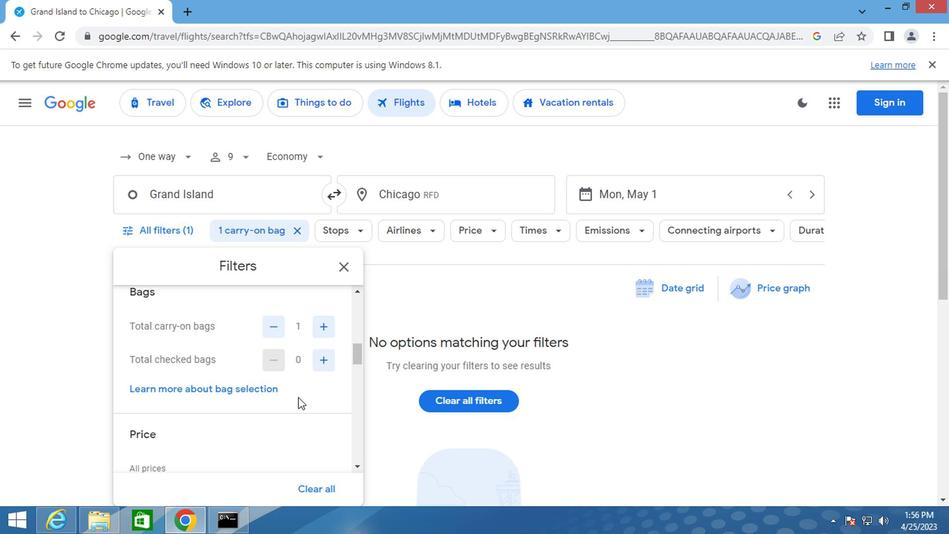 
Action: Mouse moved to (317, 427)
Screenshot: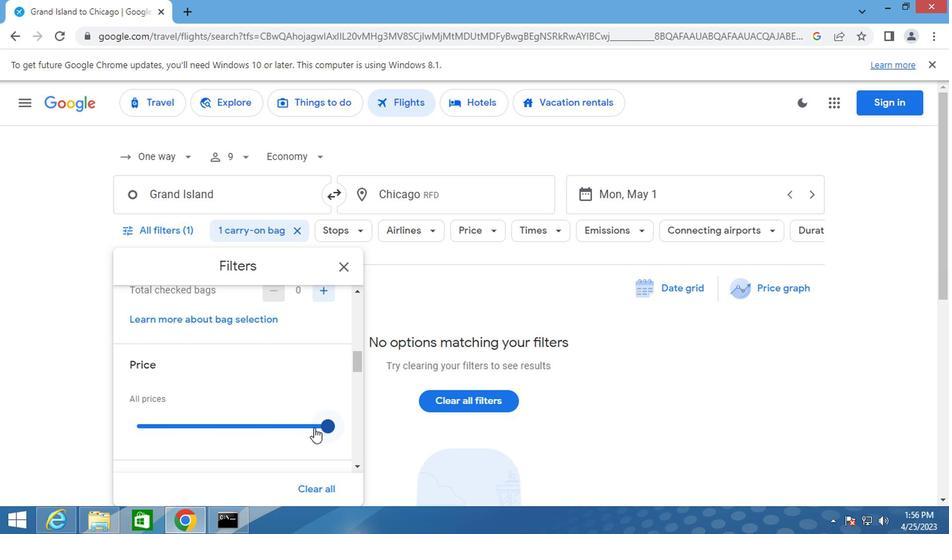 
Action: Mouse pressed left at (317, 427)
Screenshot: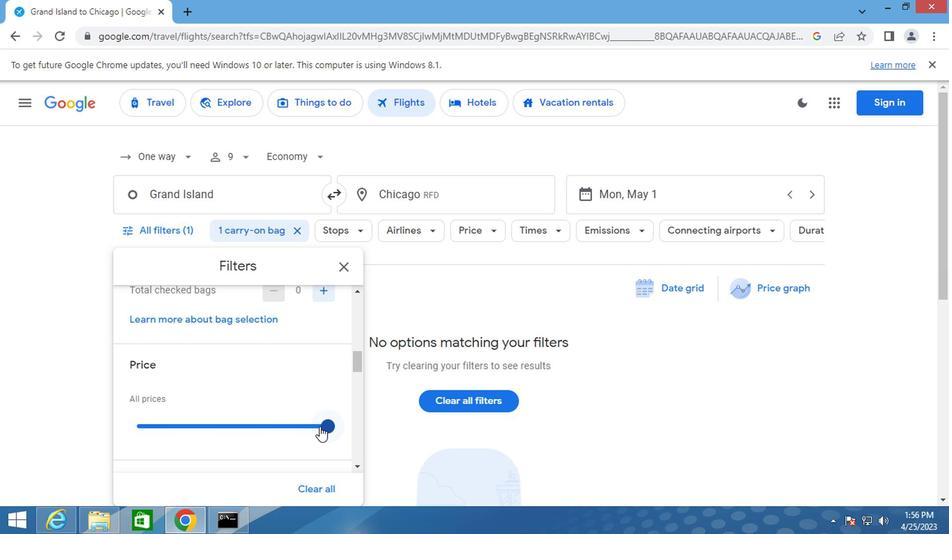
Action: Mouse moved to (224, 401)
Screenshot: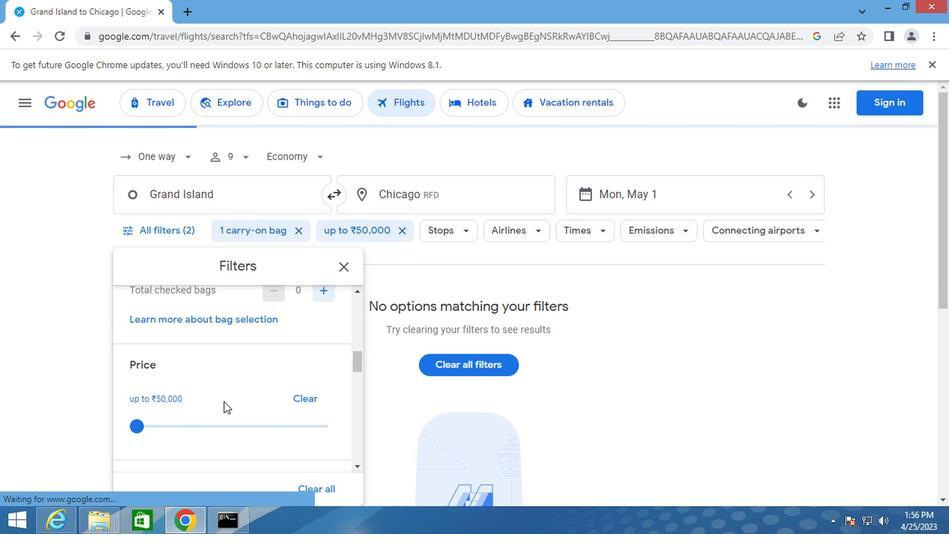 
Action: Mouse scrolled (224, 400) with delta (0, 0)
Screenshot: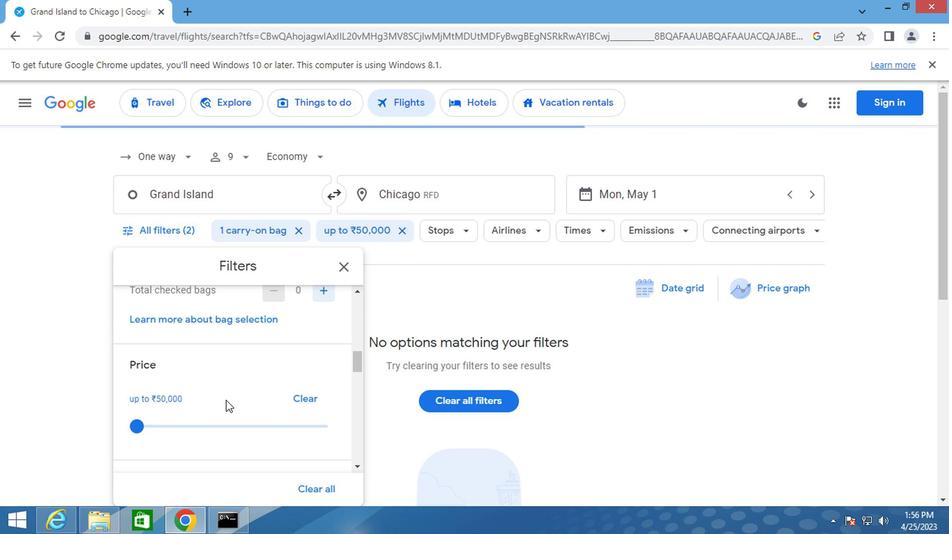 
Action: Mouse scrolled (224, 400) with delta (0, 0)
Screenshot: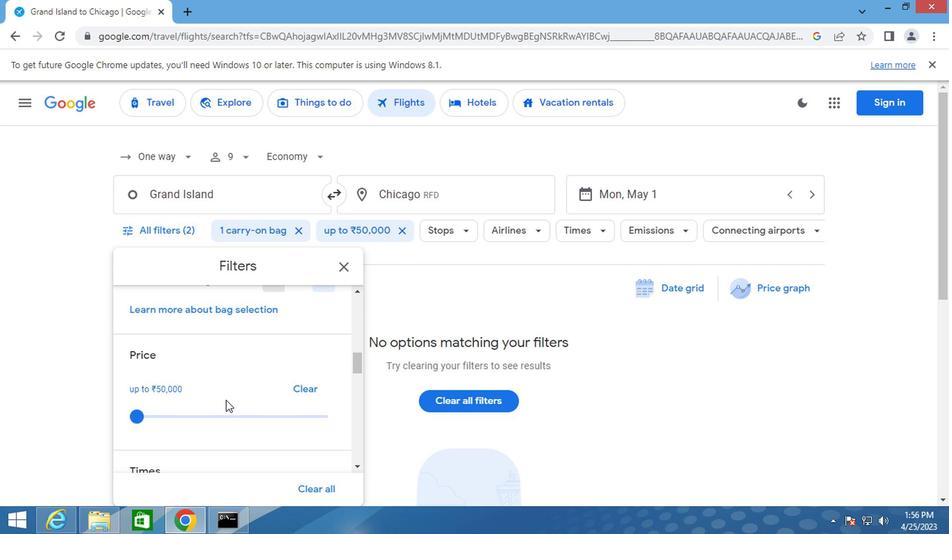 
Action: Mouse moved to (137, 449)
Screenshot: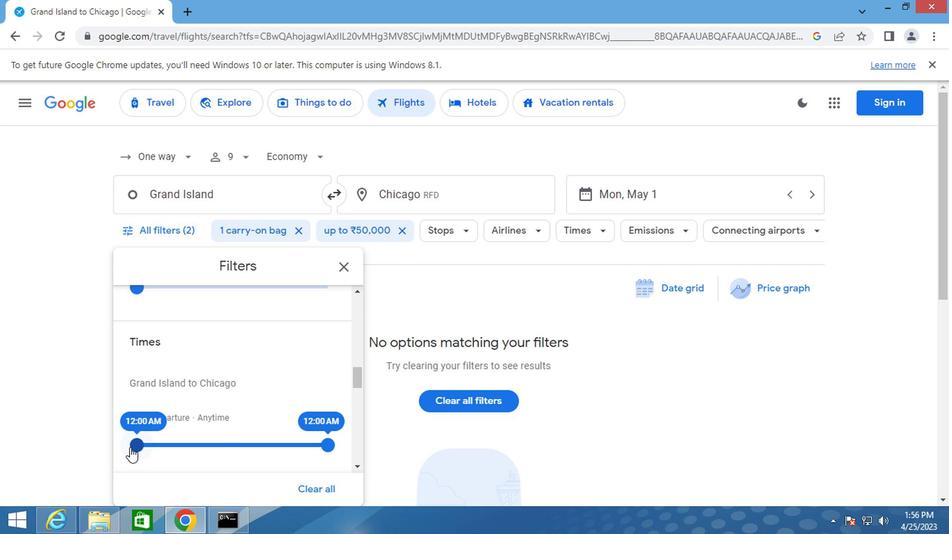 
Action: Mouse pressed left at (137, 449)
Screenshot: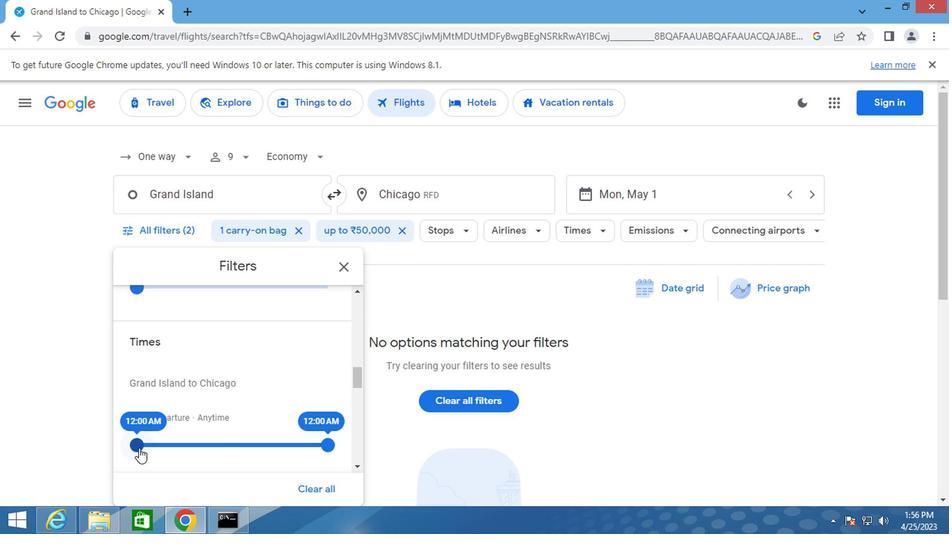 
Action: Mouse moved to (345, 264)
Screenshot: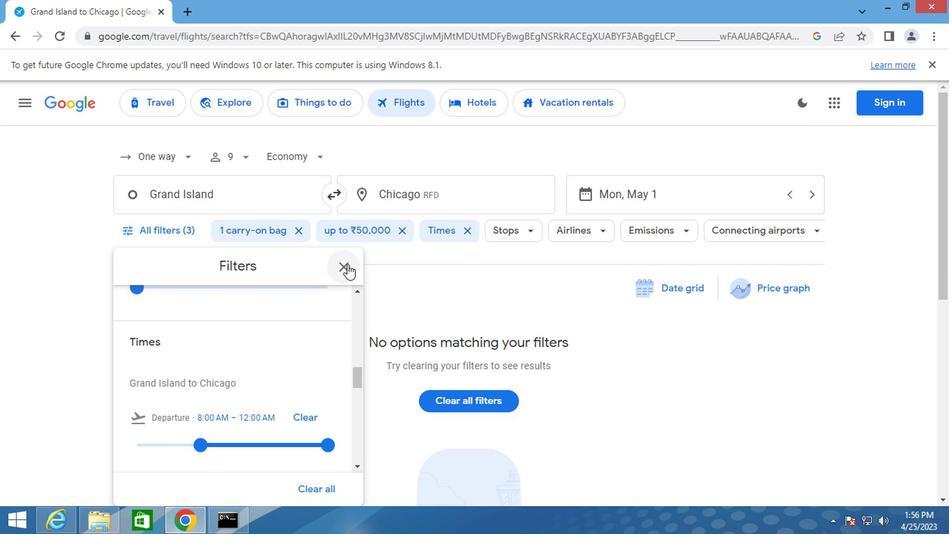 
Action: Mouse pressed left at (345, 264)
Screenshot: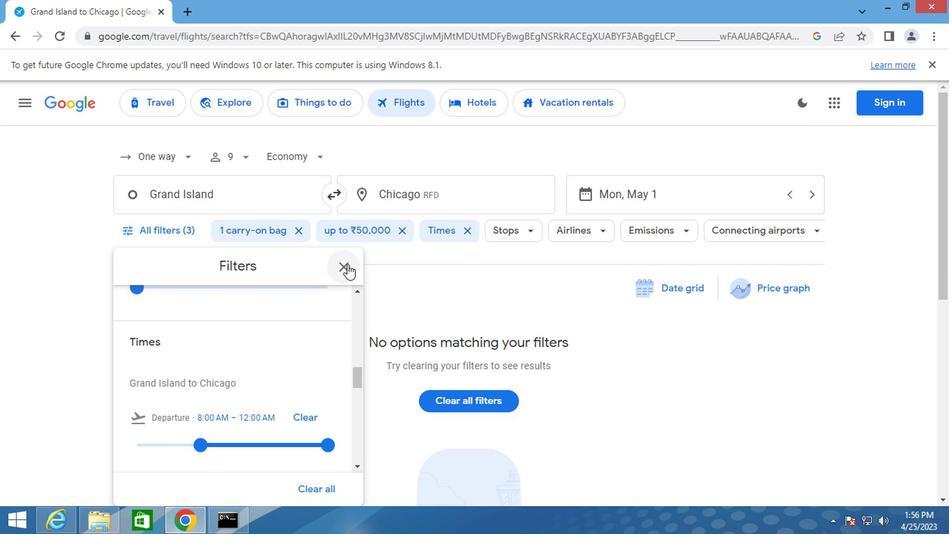 
Action: Key pressed <Key.f8>
Screenshot: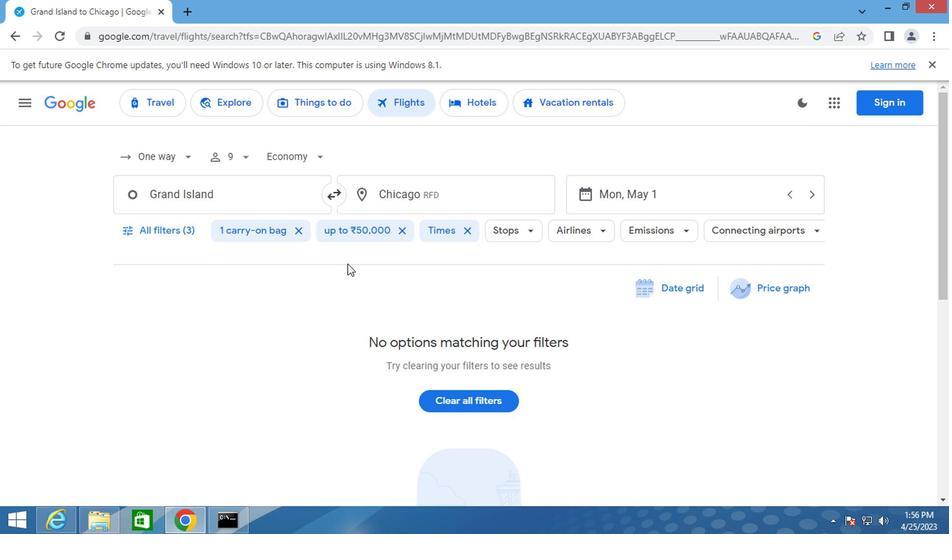 
